 Task: Find connections with filter location Weißenburg in Bayern with filter topic #lockdownwith filter profile language French with filter current company Northern Trust Corporation with filter school Dr. Balasaheb Sawant Konkan Krishi Vidyaapeeth,(former Konkan Krishi Vidyapeeth) Ratnagiri with filter industry Flight Training with filter service category Technical with filter keywords title Fast Food Worker
Action: Mouse moved to (535, 76)
Screenshot: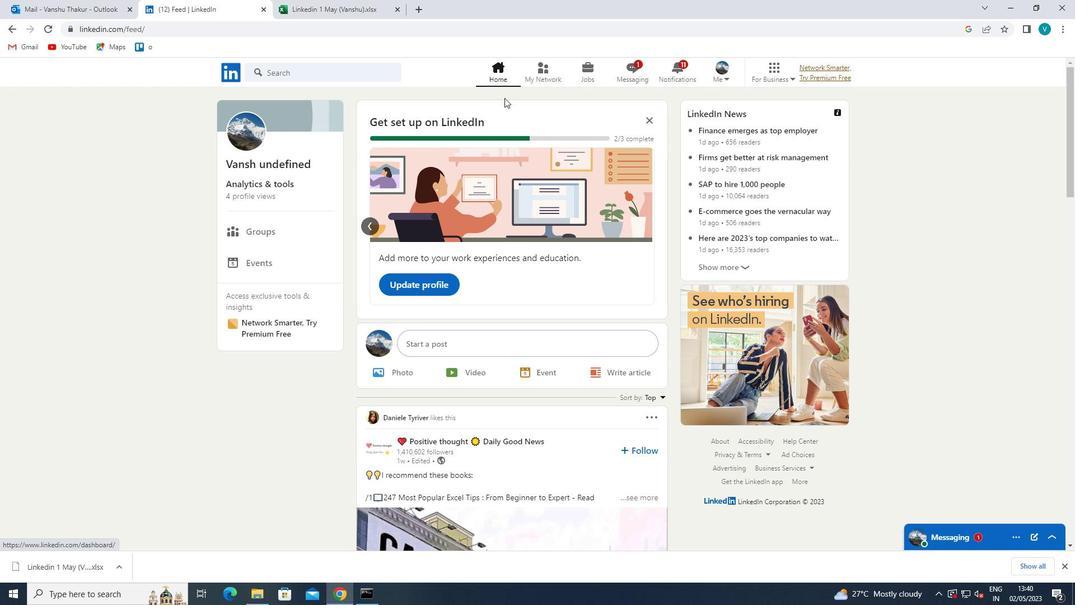 
Action: Mouse pressed left at (535, 76)
Screenshot: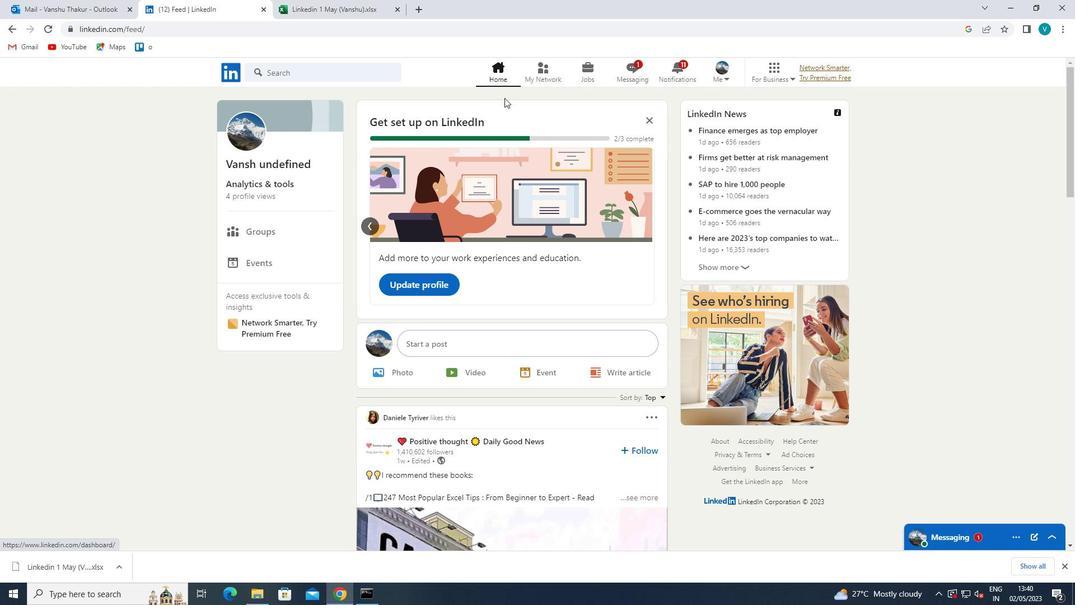 
Action: Mouse moved to (304, 132)
Screenshot: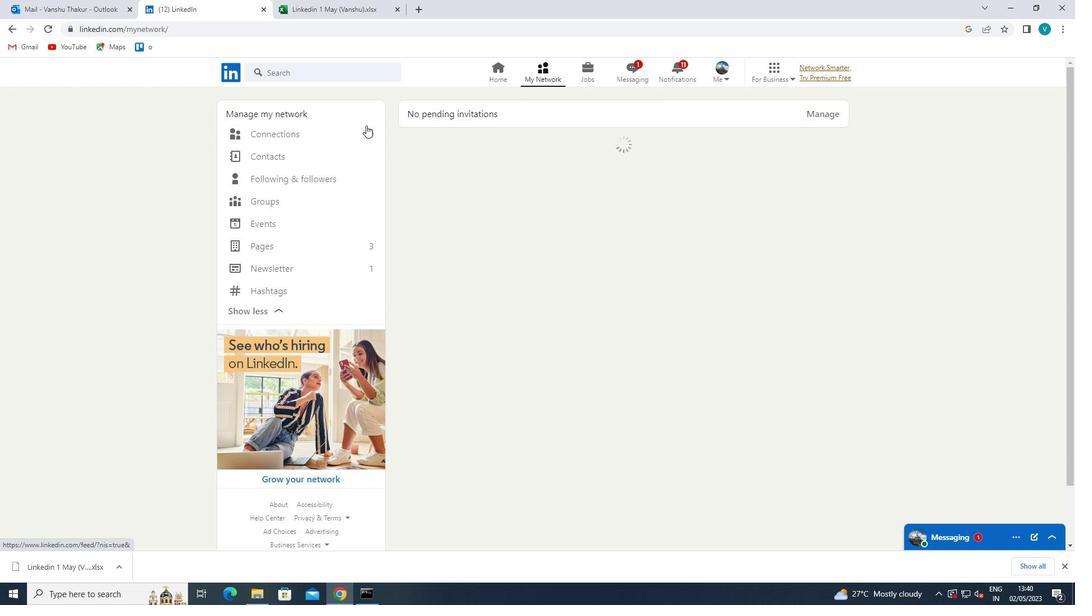 
Action: Mouse pressed left at (304, 132)
Screenshot: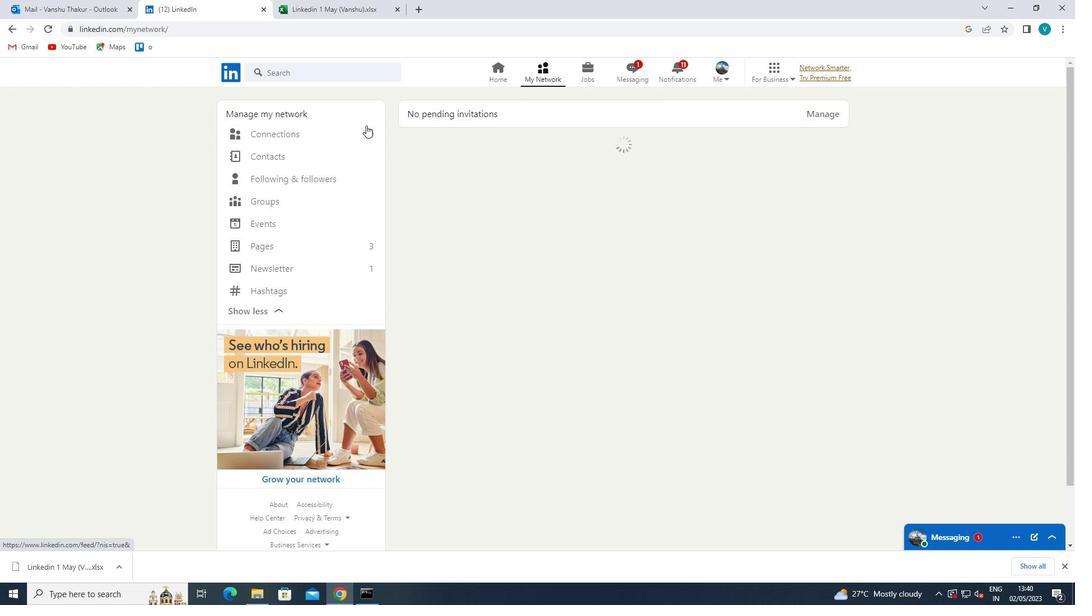 
Action: Mouse moved to (609, 129)
Screenshot: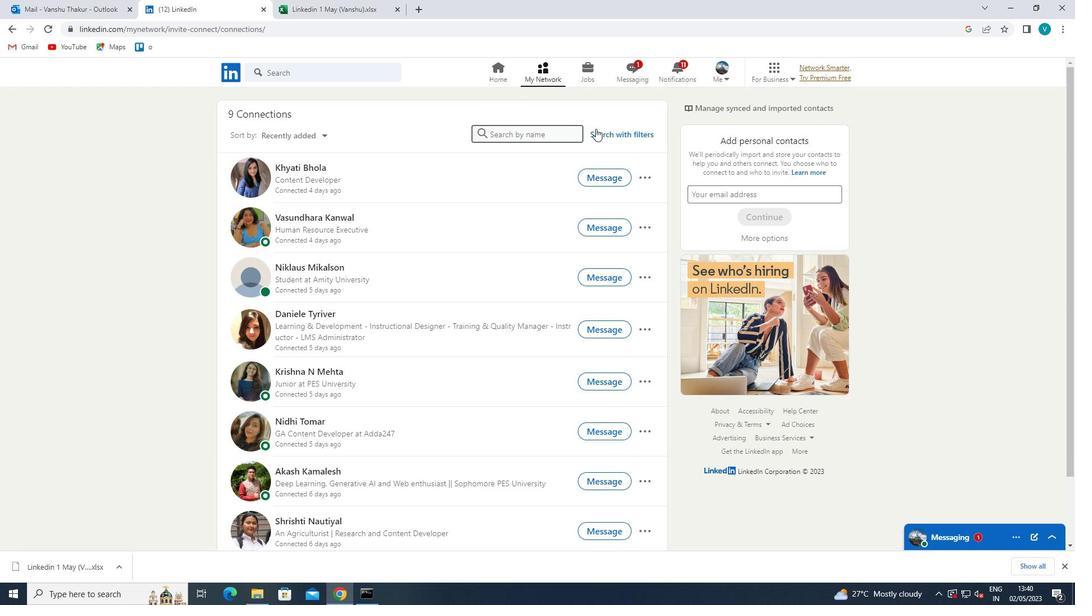 
Action: Mouse pressed left at (609, 129)
Screenshot: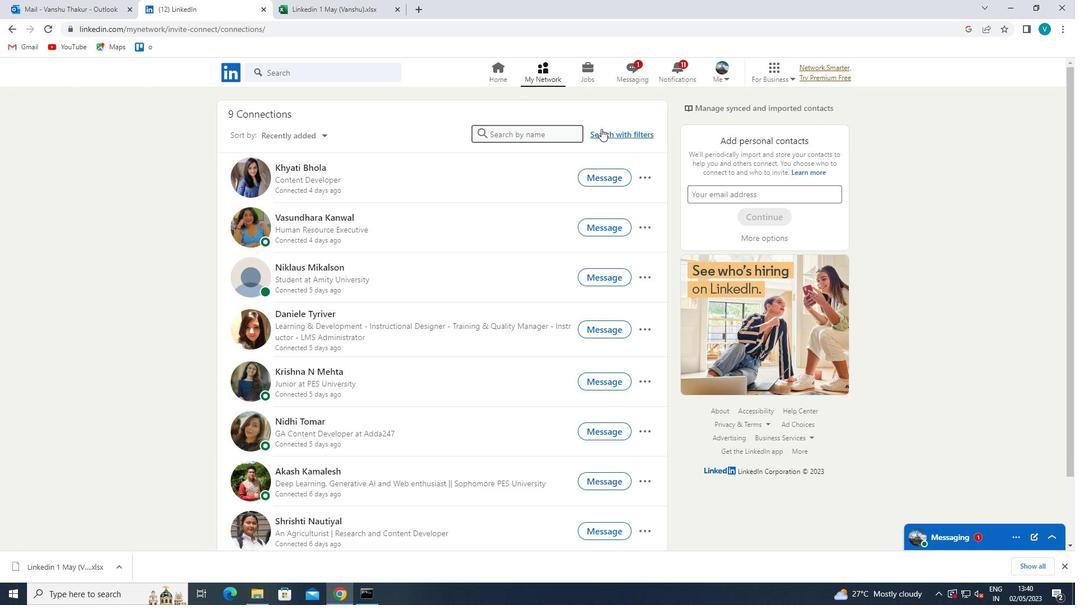 
Action: Mouse moved to (527, 106)
Screenshot: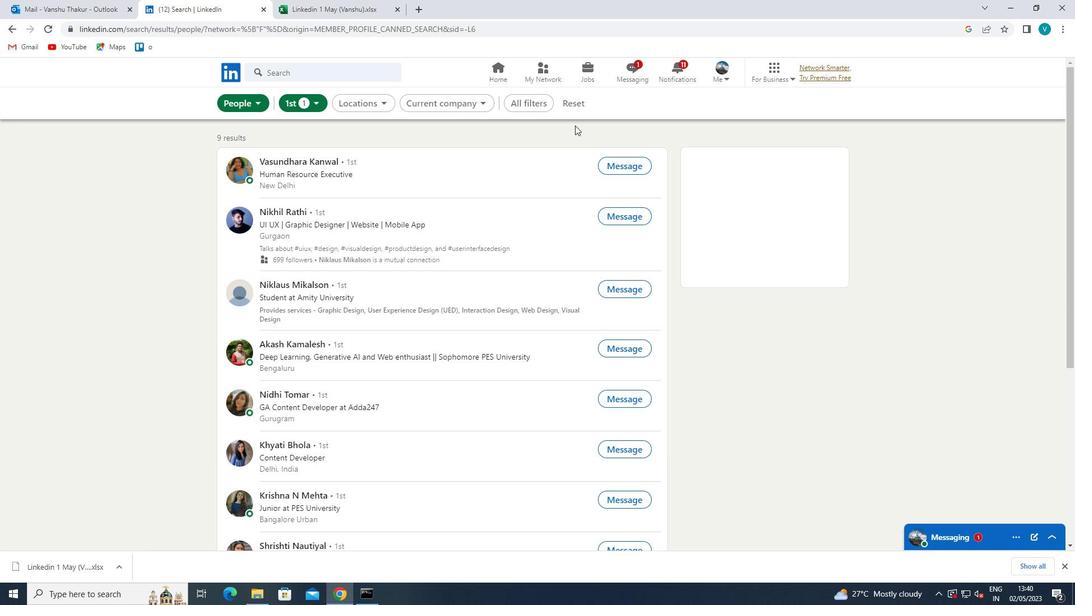 
Action: Mouse pressed left at (527, 106)
Screenshot: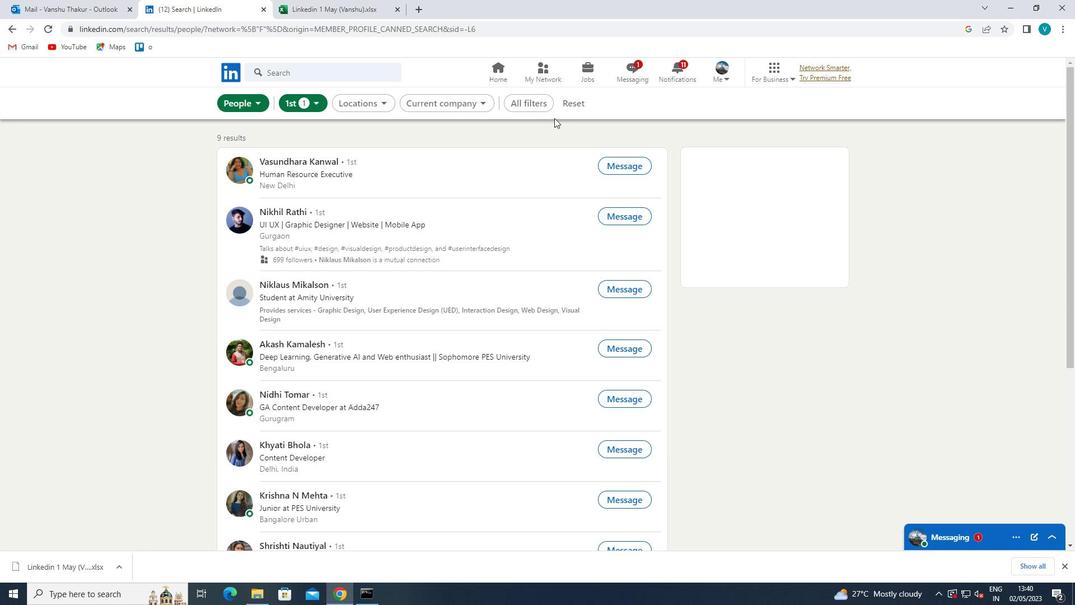 
Action: Mouse moved to (916, 242)
Screenshot: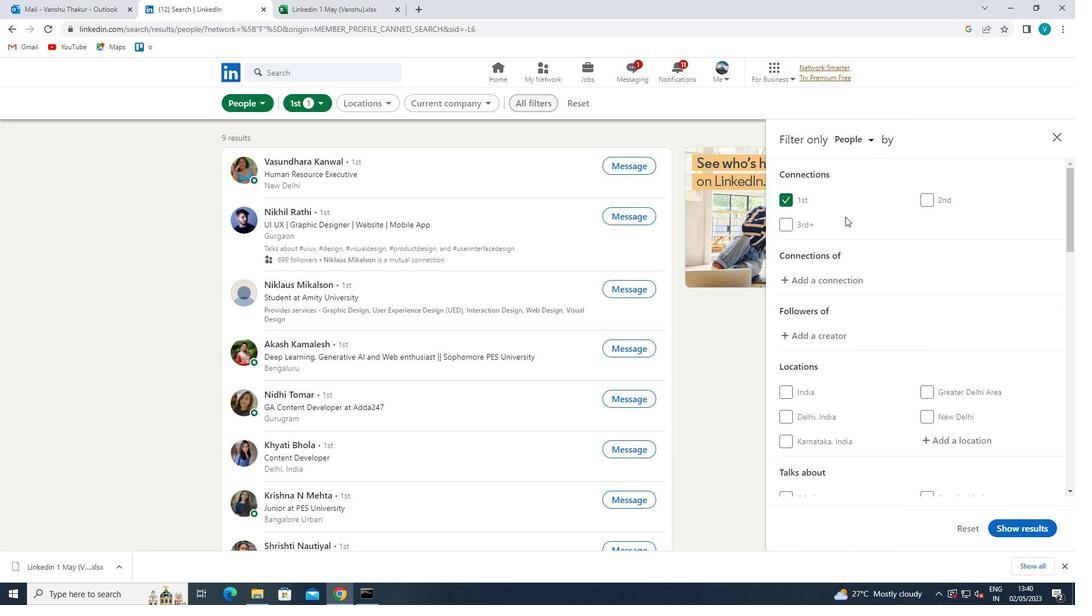 
Action: Mouse scrolled (916, 242) with delta (0, 0)
Screenshot: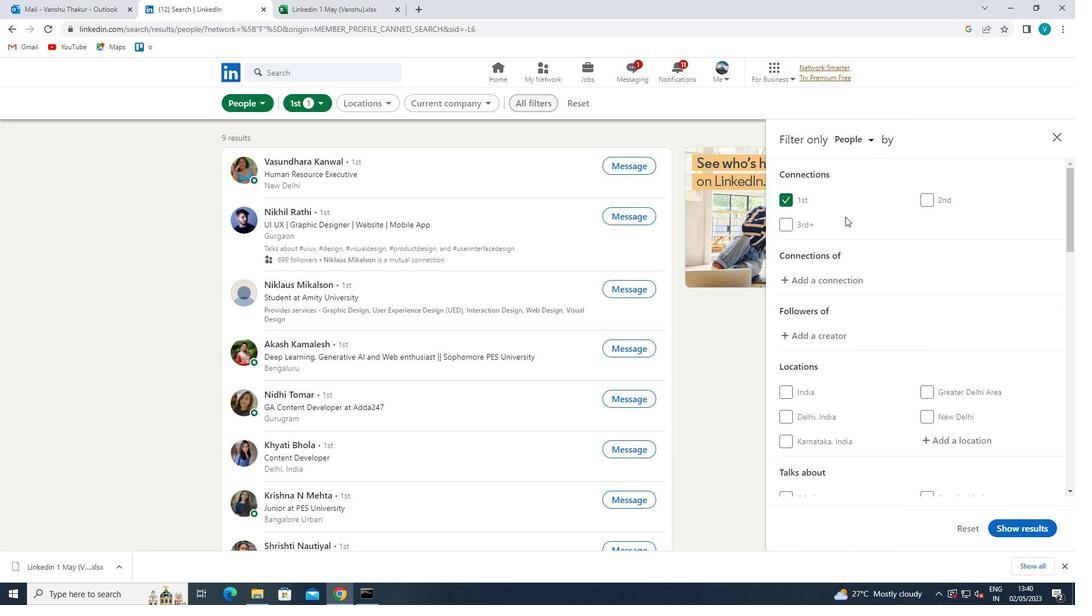
Action: Mouse moved to (917, 244)
Screenshot: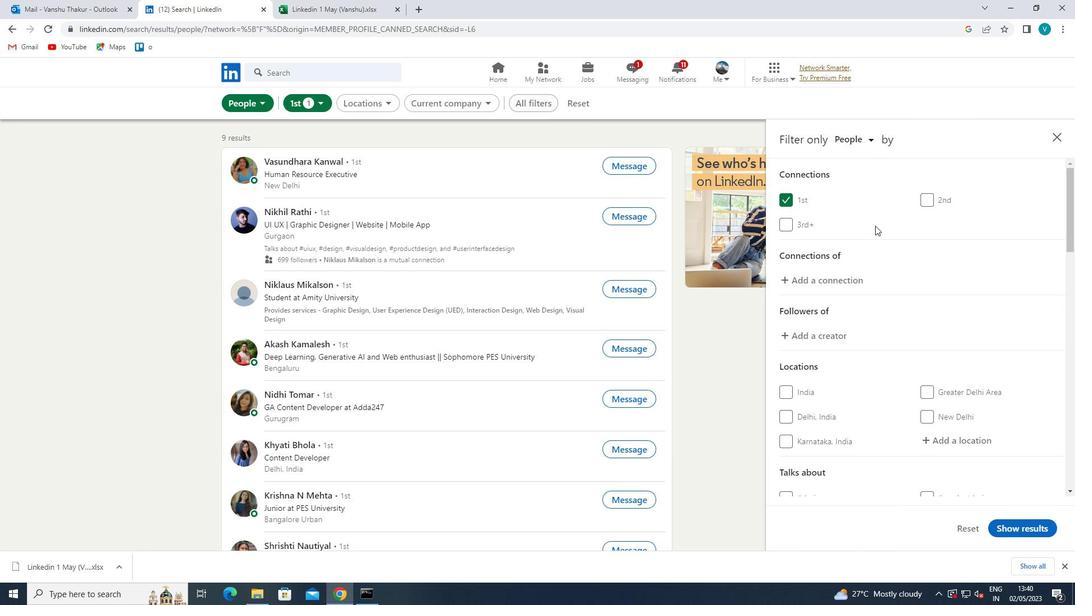 
Action: Mouse scrolled (917, 244) with delta (0, 0)
Screenshot: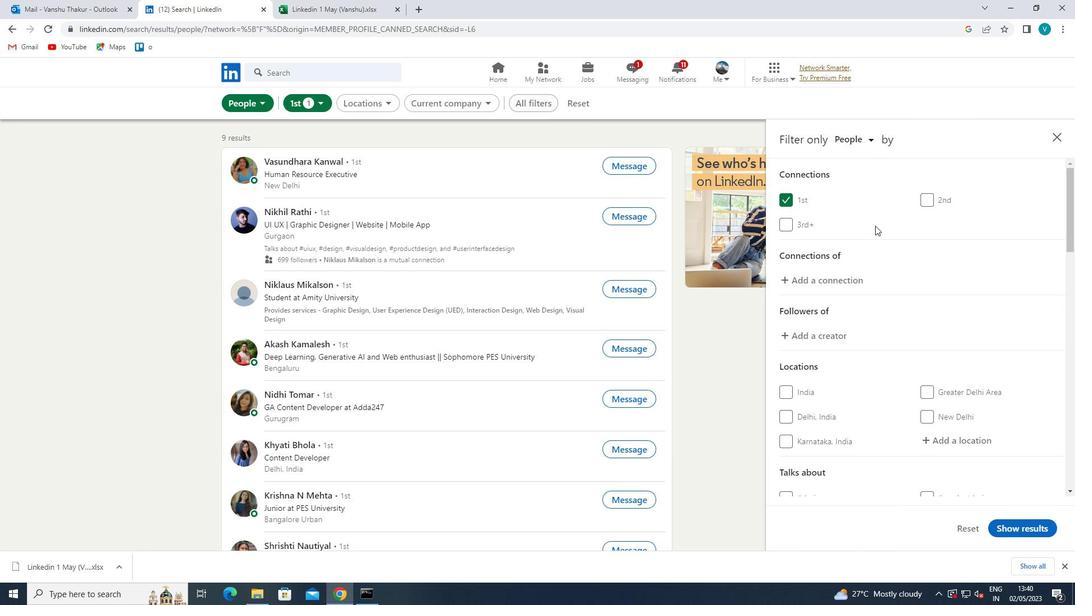
Action: Mouse moved to (947, 326)
Screenshot: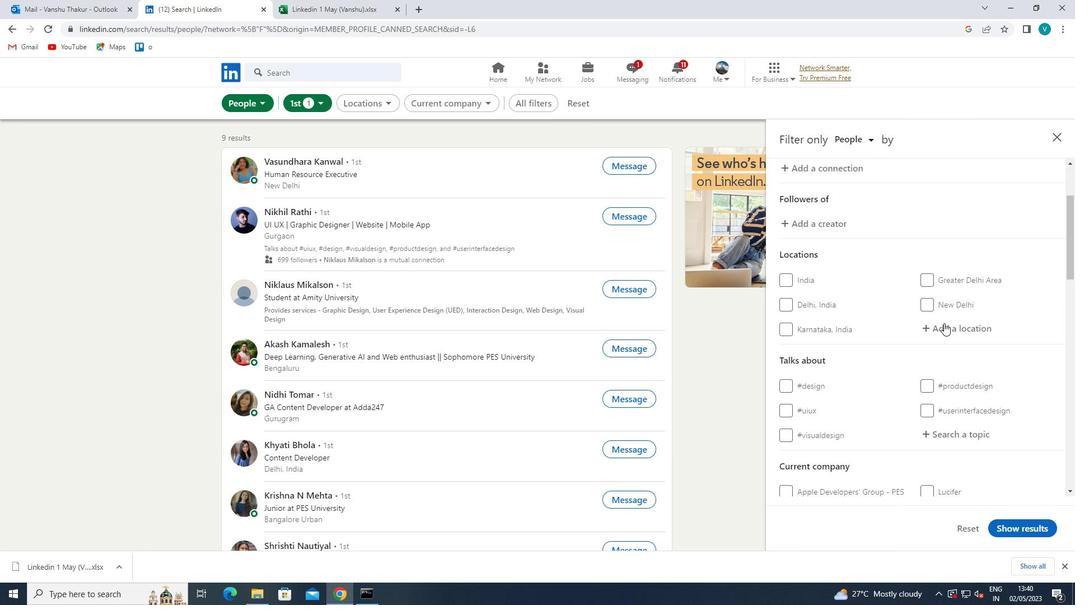 
Action: Mouse pressed left at (947, 326)
Screenshot: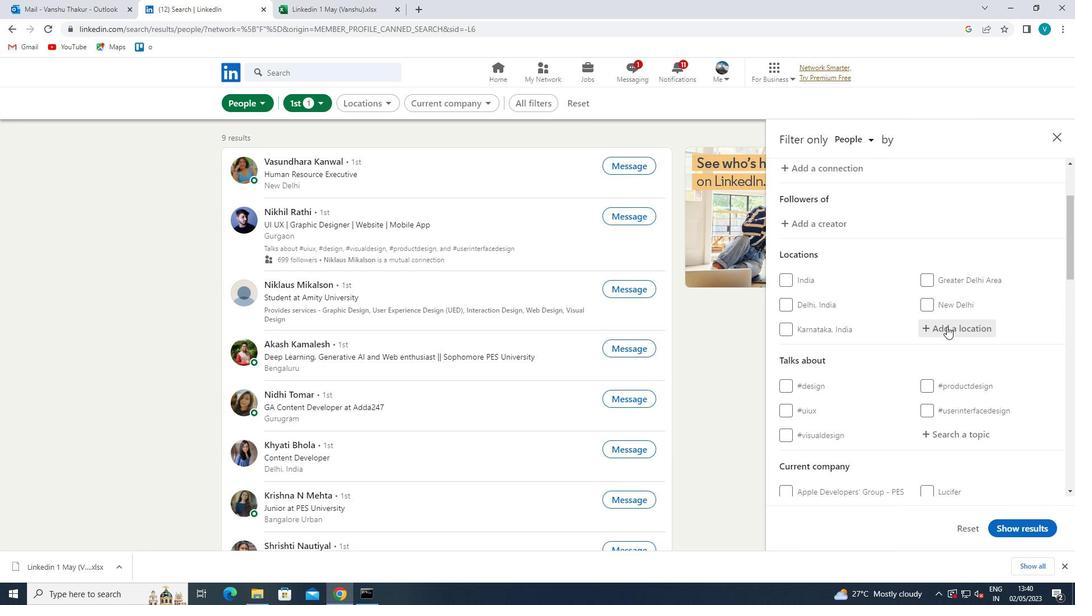 
Action: Key pressed <Key.shift>WEIBENBURG
Screenshot: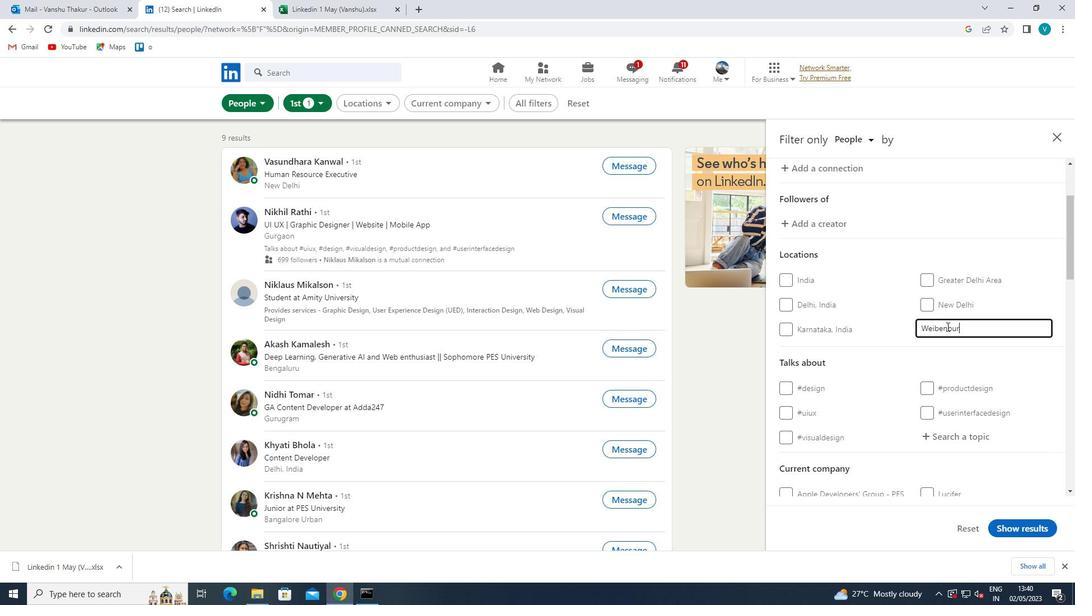 
Action: Mouse moved to (906, 355)
Screenshot: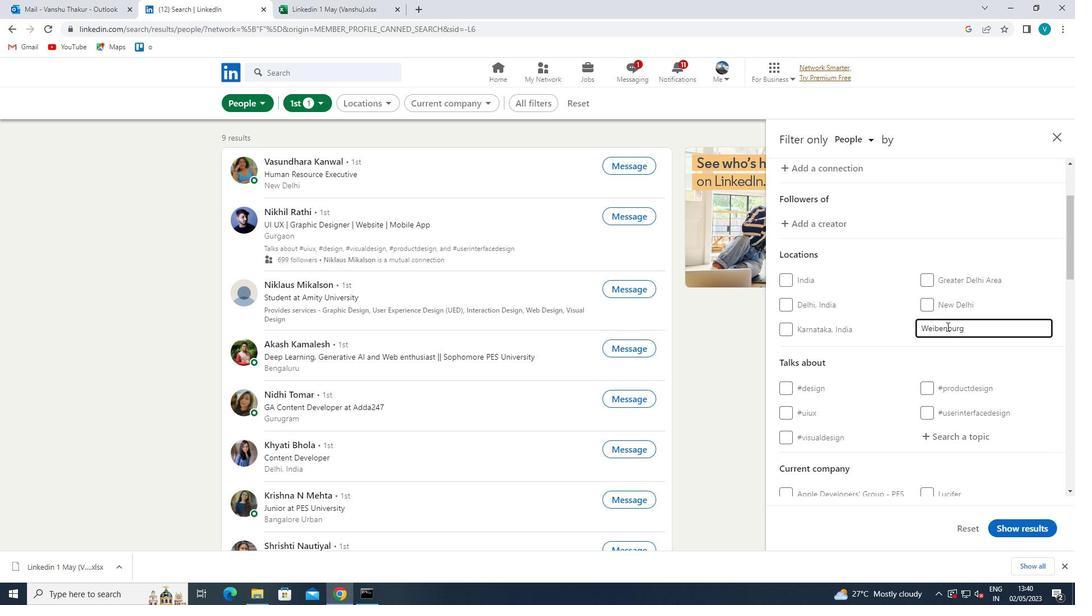 
Action: Mouse pressed left at (906, 355)
Screenshot: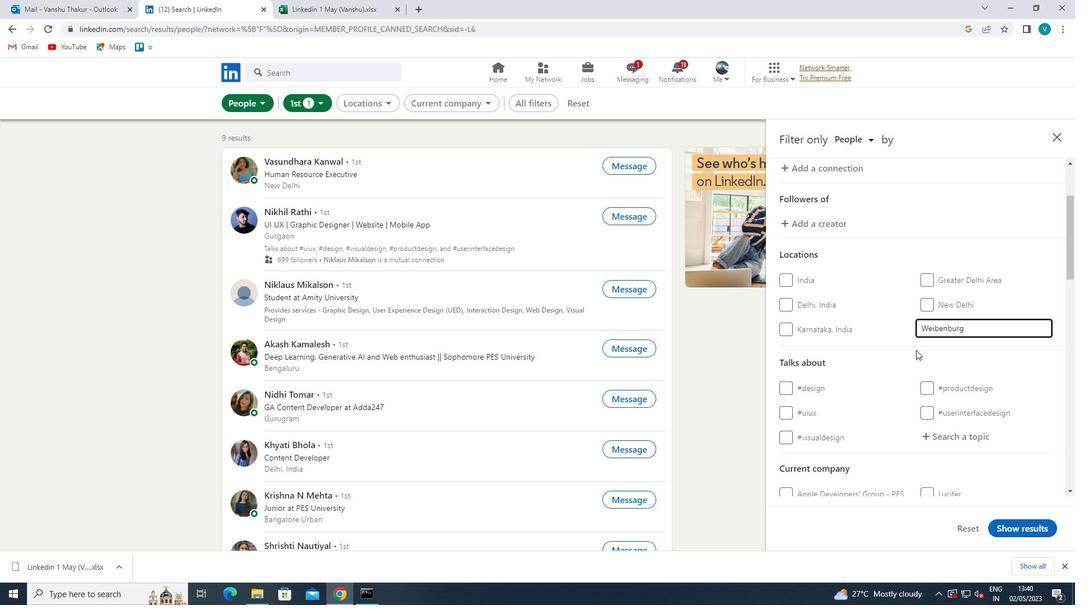 
Action: Mouse scrolled (906, 355) with delta (0, 0)
Screenshot: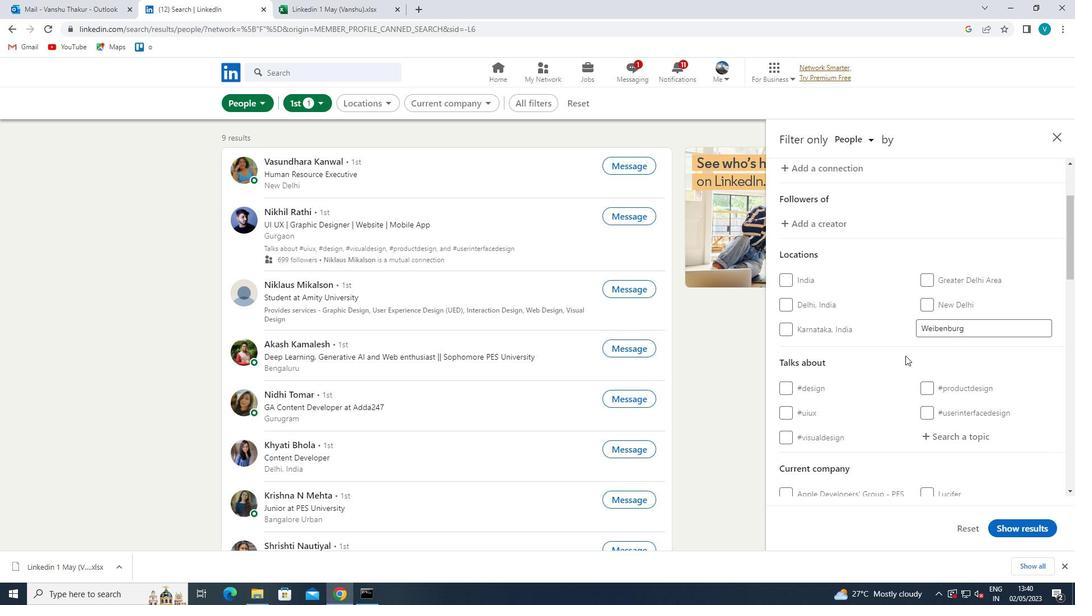 
Action: Mouse scrolled (906, 355) with delta (0, 0)
Screenshot: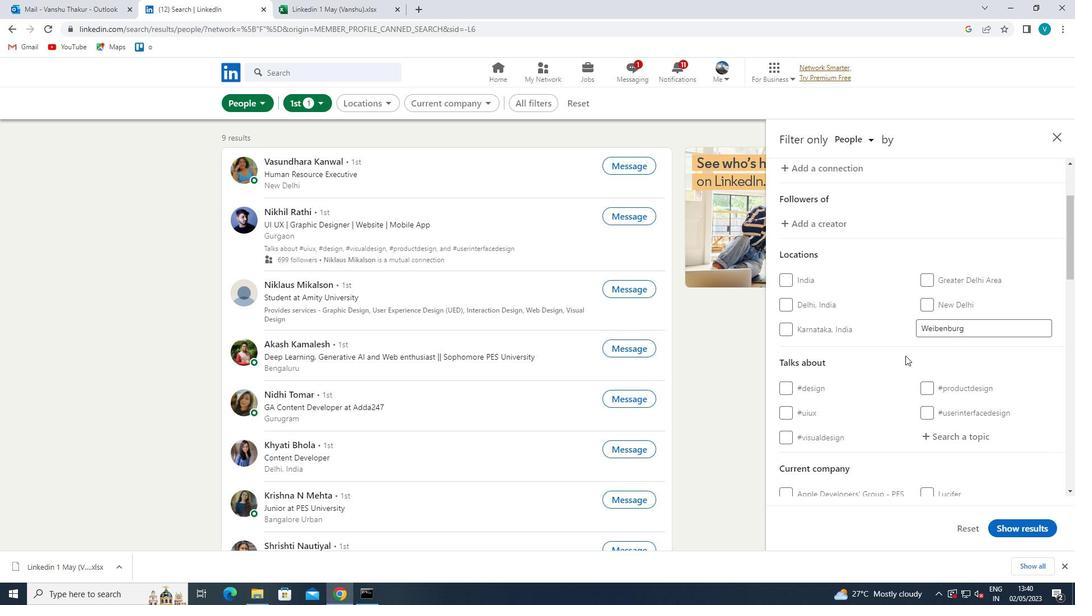 
Action: Mouse scrolled (906, 355) with delta (0, 0)
Screenshot: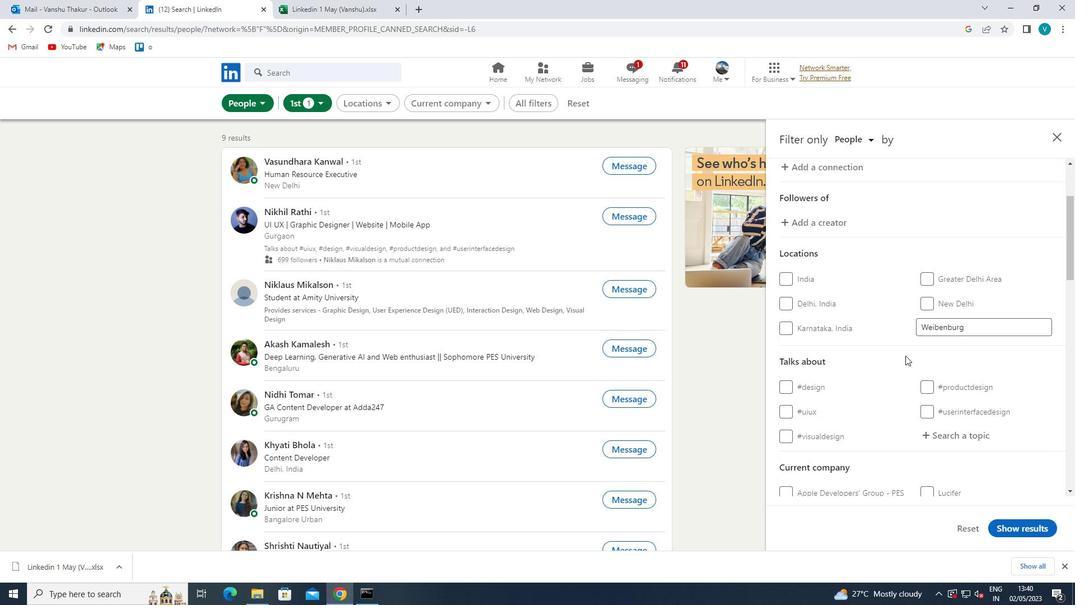 
Action: Mouse moved to (969, 265)
Screenshot: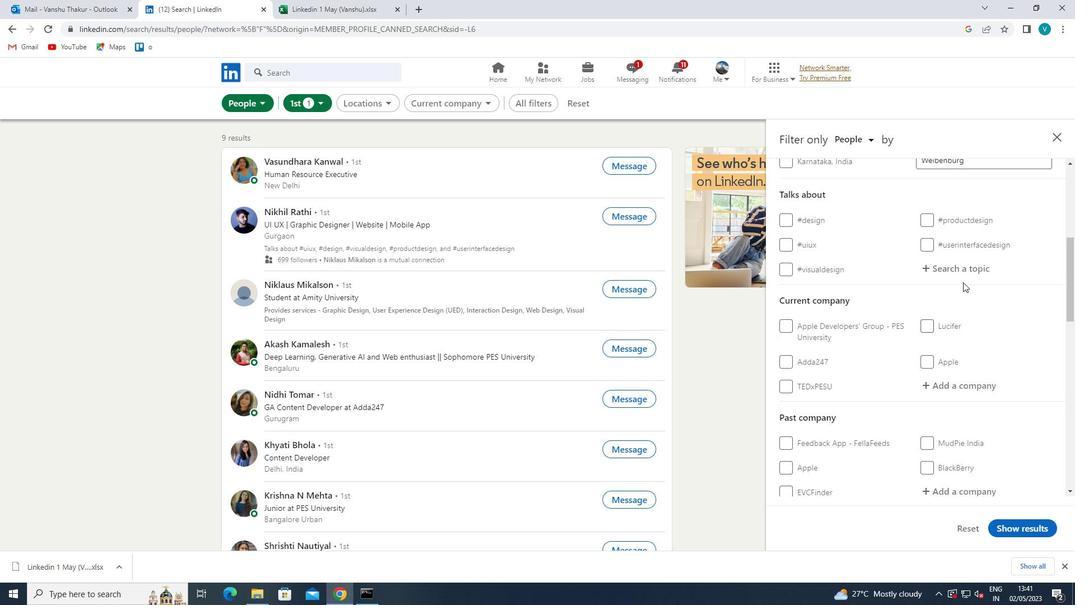 
Action: Mouse pressed left at (969, 265)
Screenshot: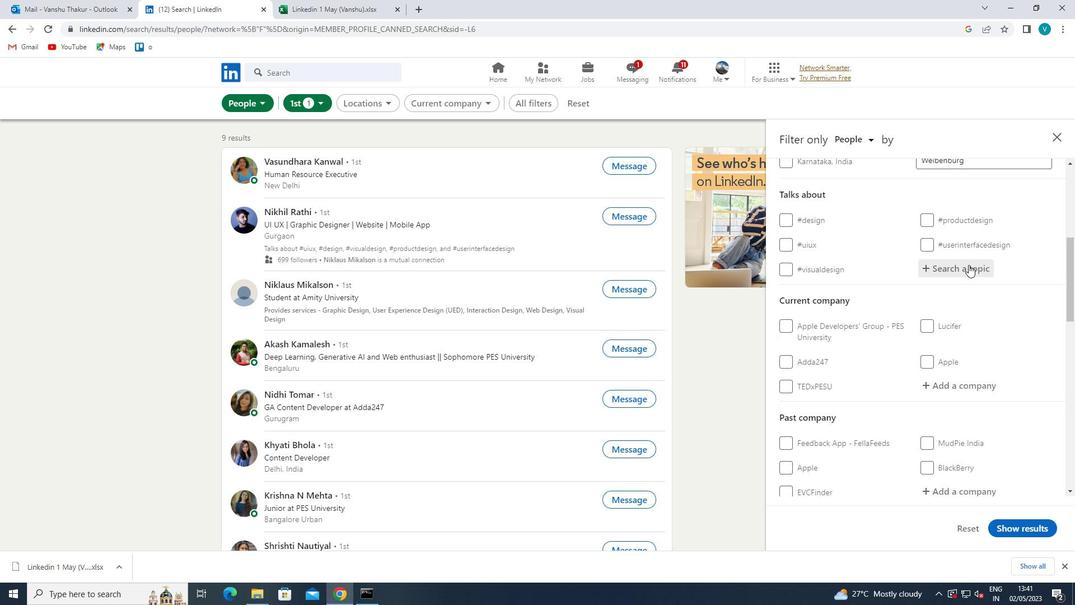
Action: Mouse moved to (963, 260)
Screenshot: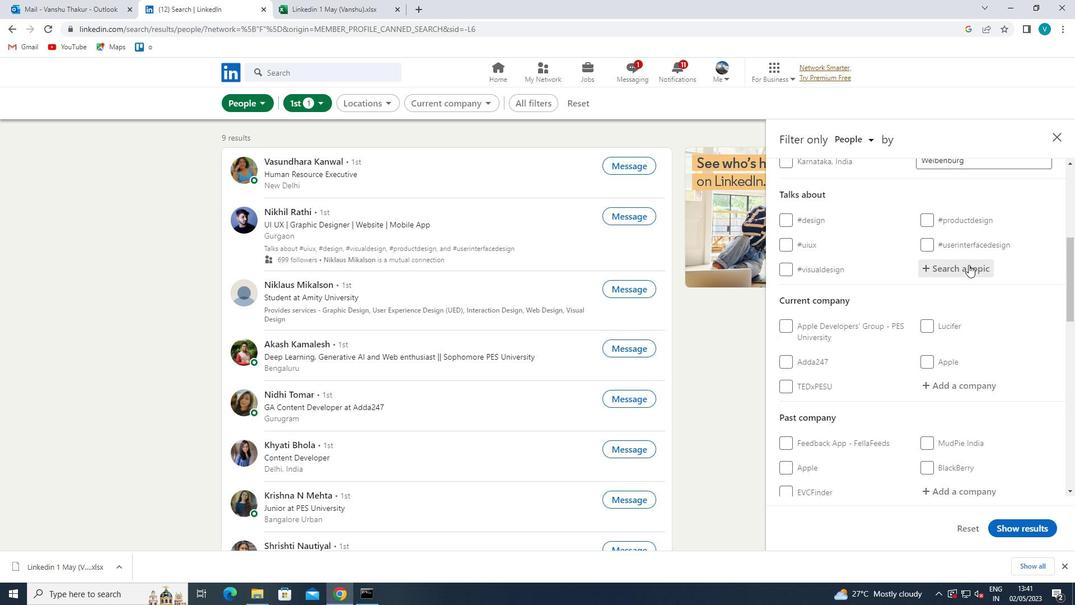 
Action: Key pressed LOCKDO
Screenshot: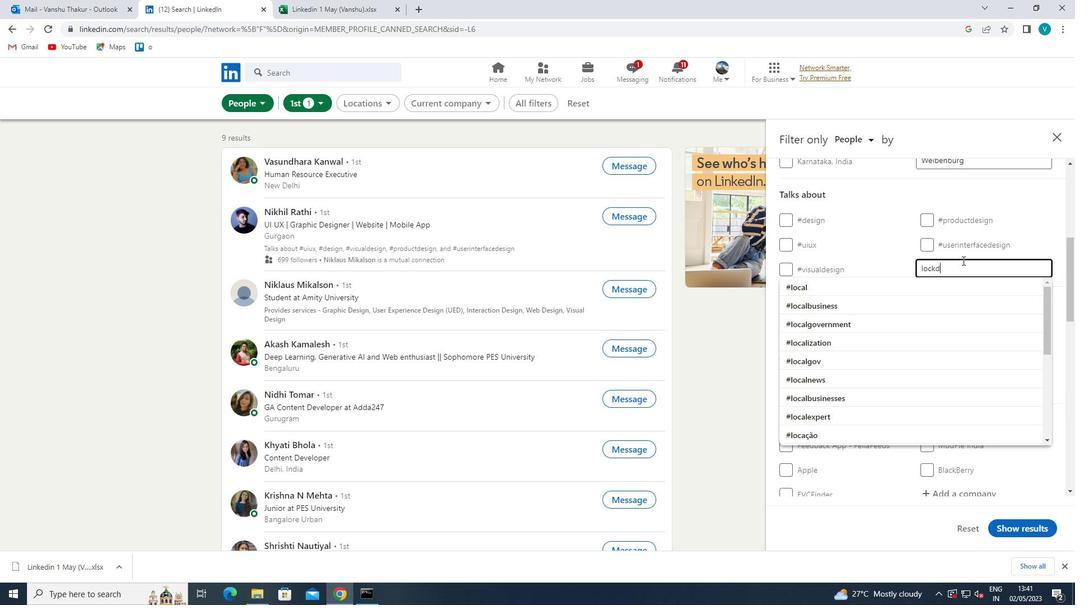 
Action: Mouse moved to (889, 285)
Screenshot: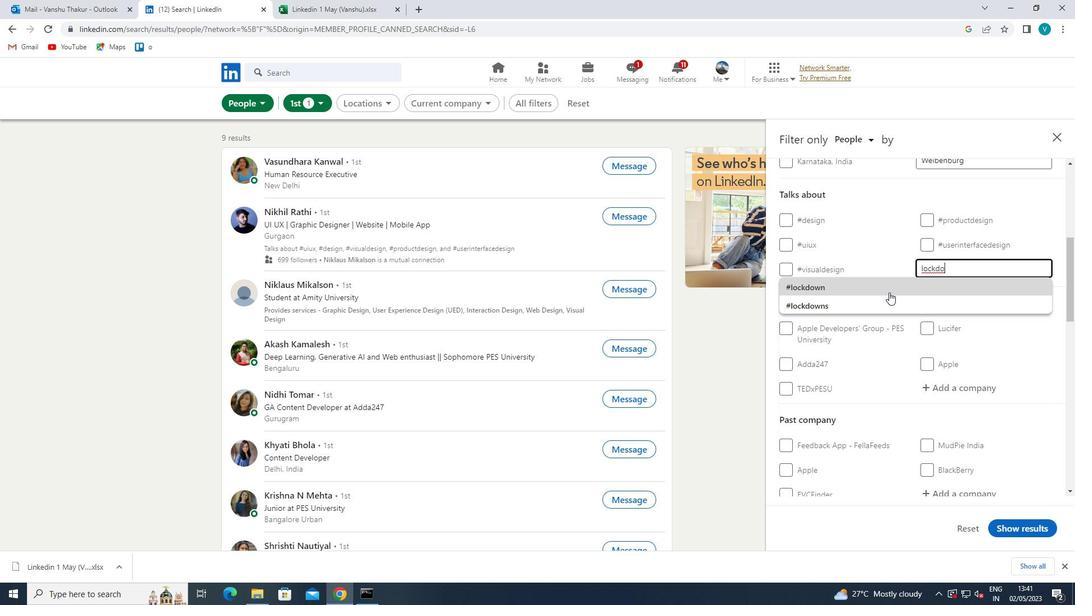 
Action: Mouse pressed left at (889, 285)
Screenshot: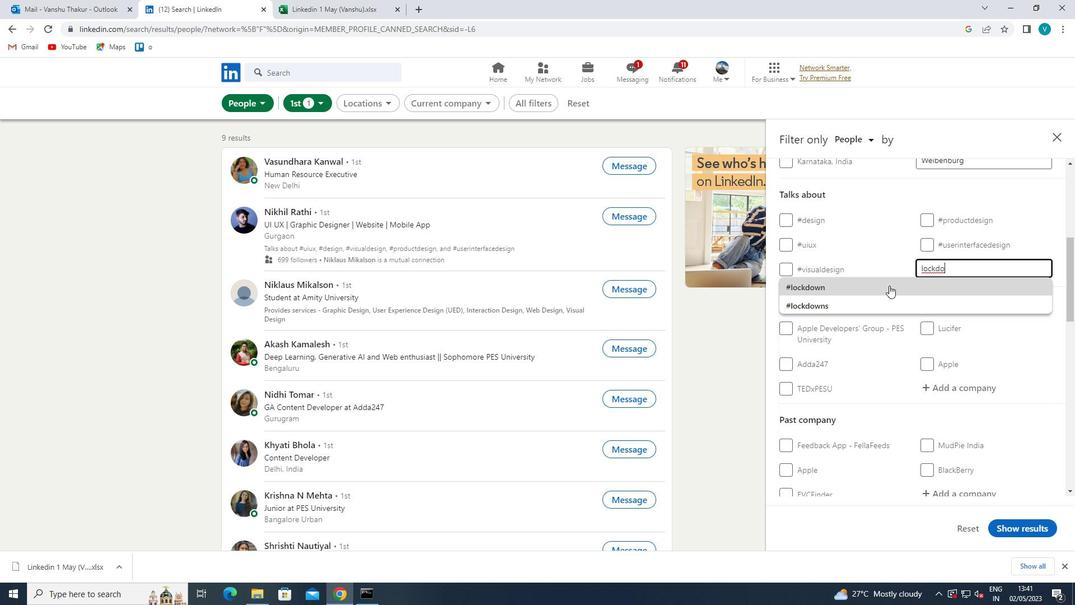 
Action: Mouse scrolled (889, 285) with delta (0, 0)
Screenshot: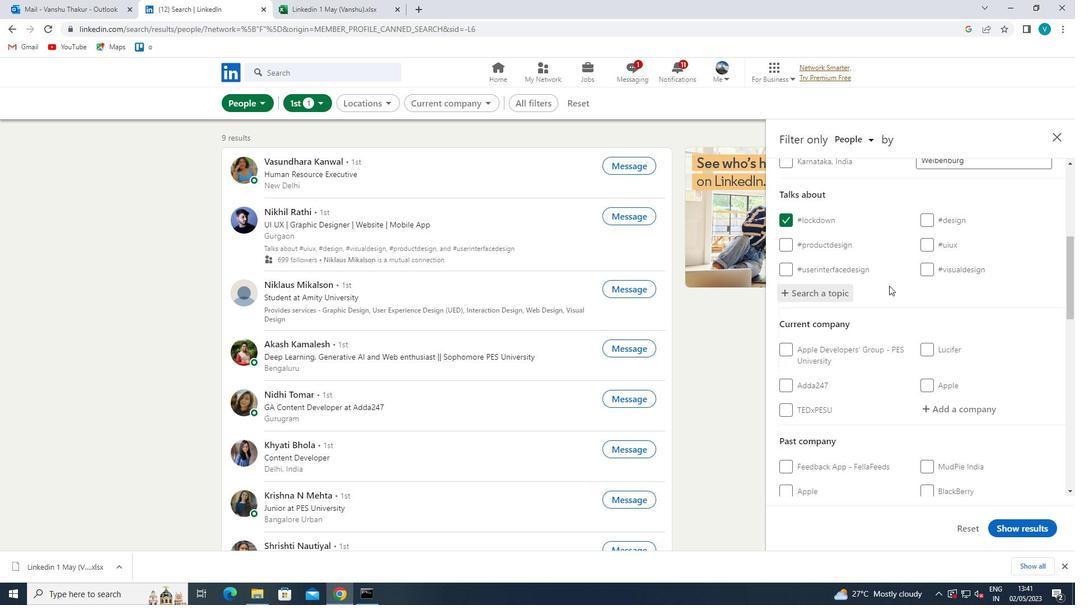 
Action: Mouse scrolled (889, 285) with delta (0, 0)
Screenshot: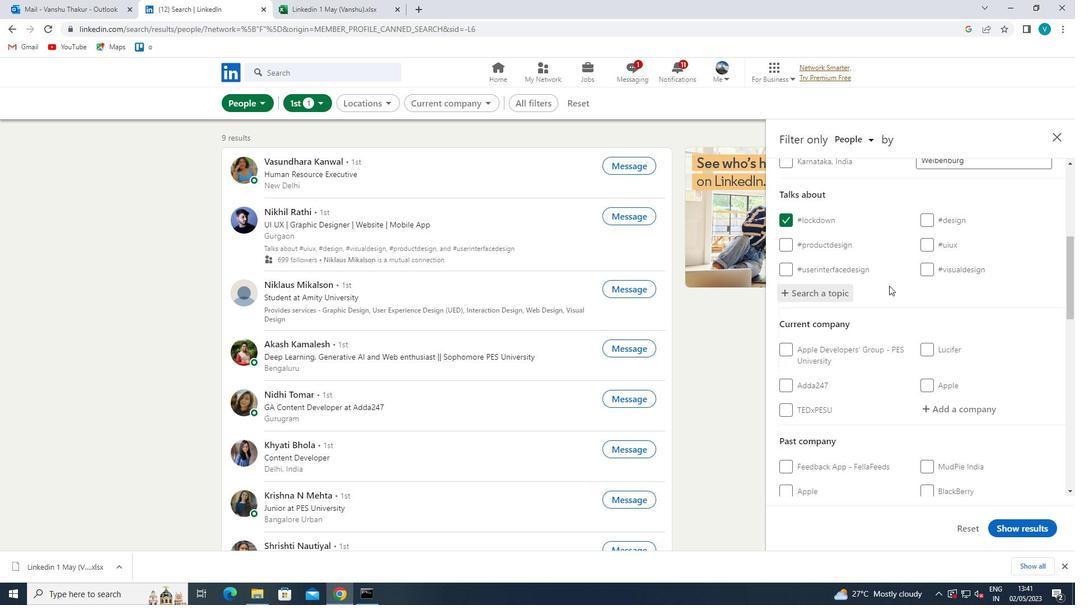 
Action: Mouse moved to (939, 293)
Screenshot: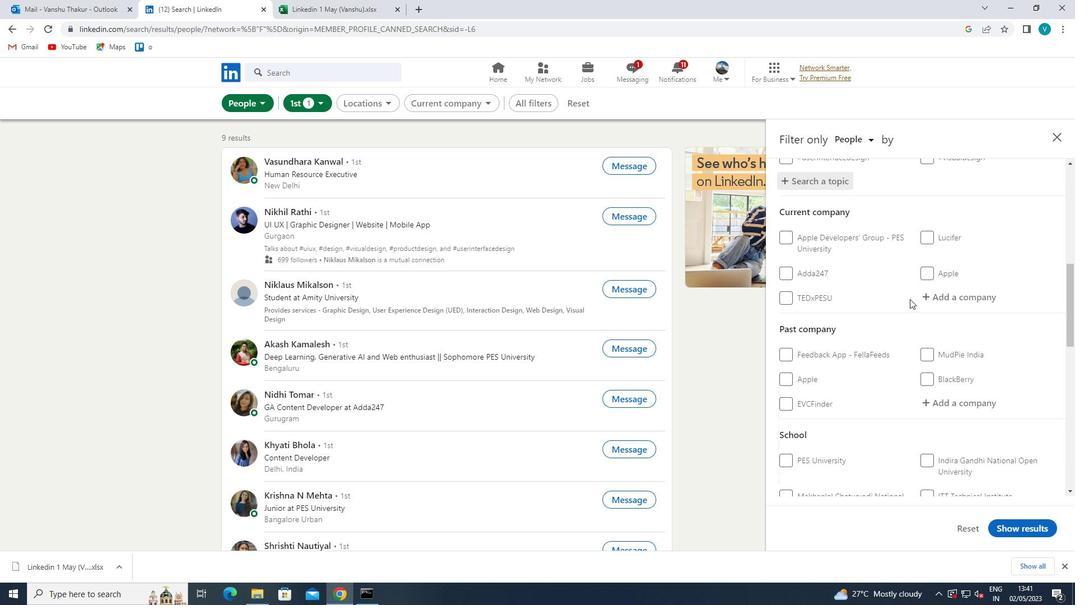 
Action: Mouse pressed left at (939, 293)
Screenshot: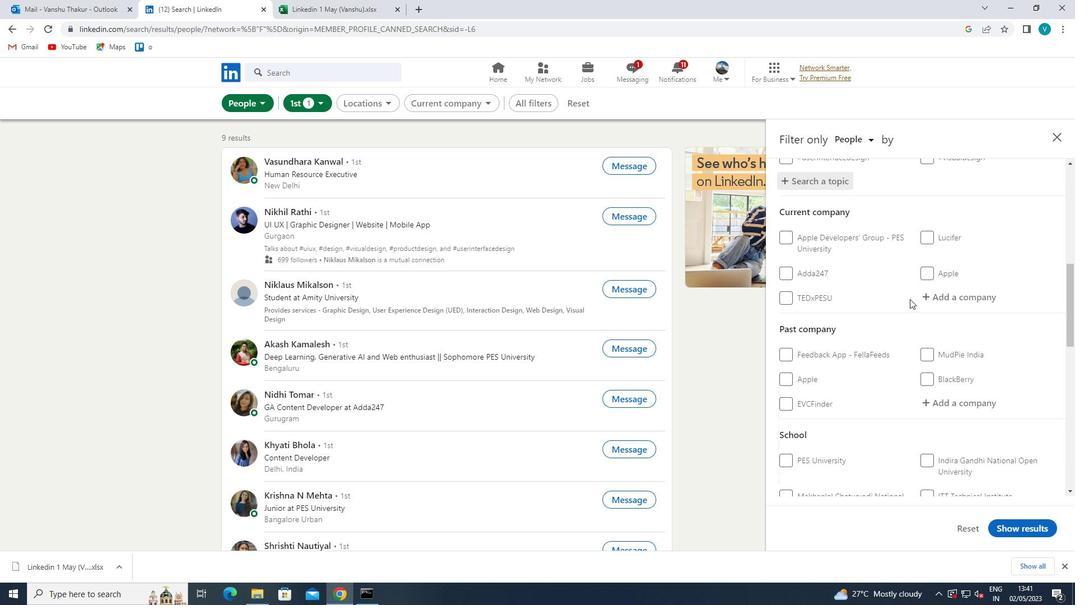 
Action: Key pressed <Key.shift>NORTHERN<Key.space>
Screenshot: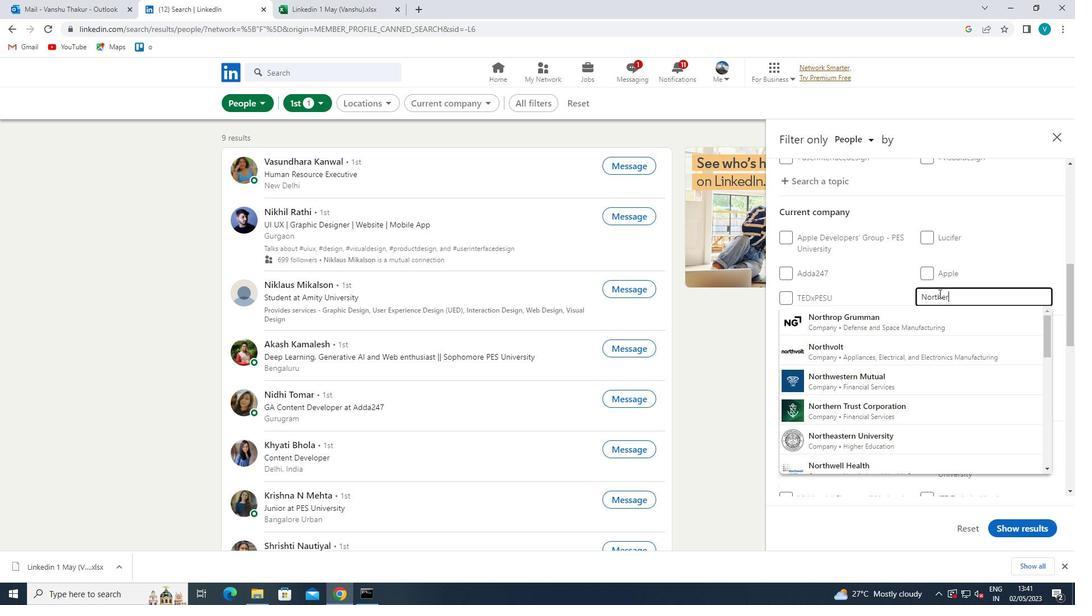 
Action: Mouse moved to (934, 309)
Screenshot: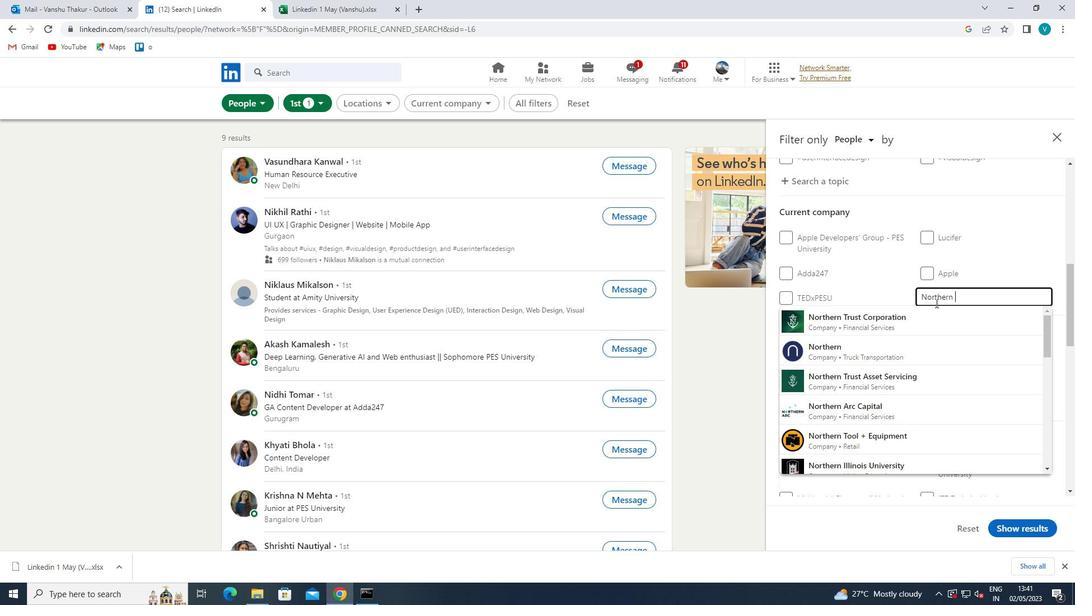 
Action: Mouse pressed left at (934, 309)
Screenshot: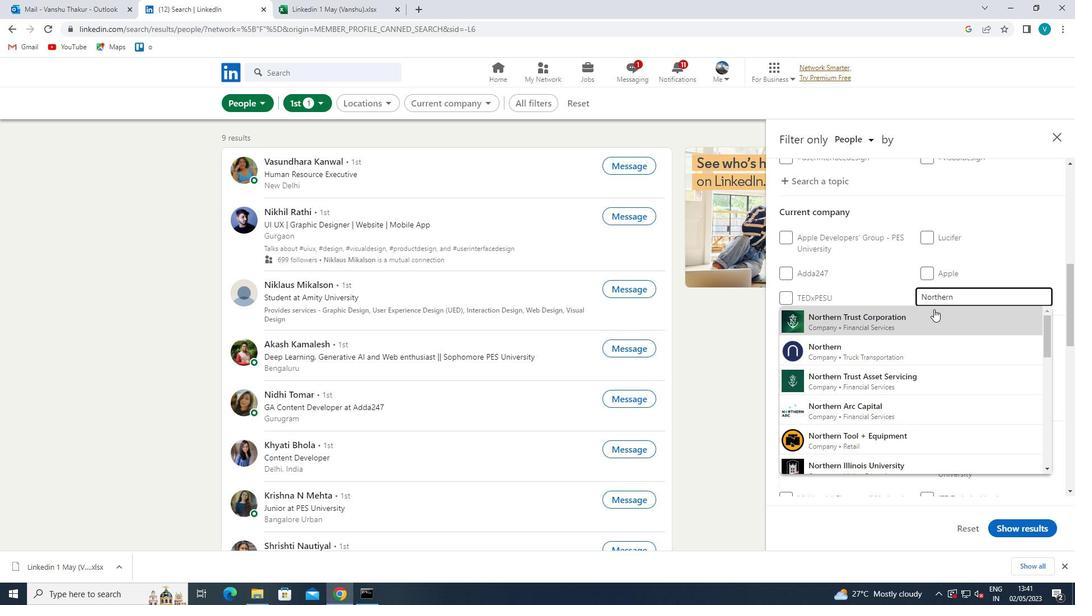 
Action: Mouse moved to (934, 313)
Screenshot: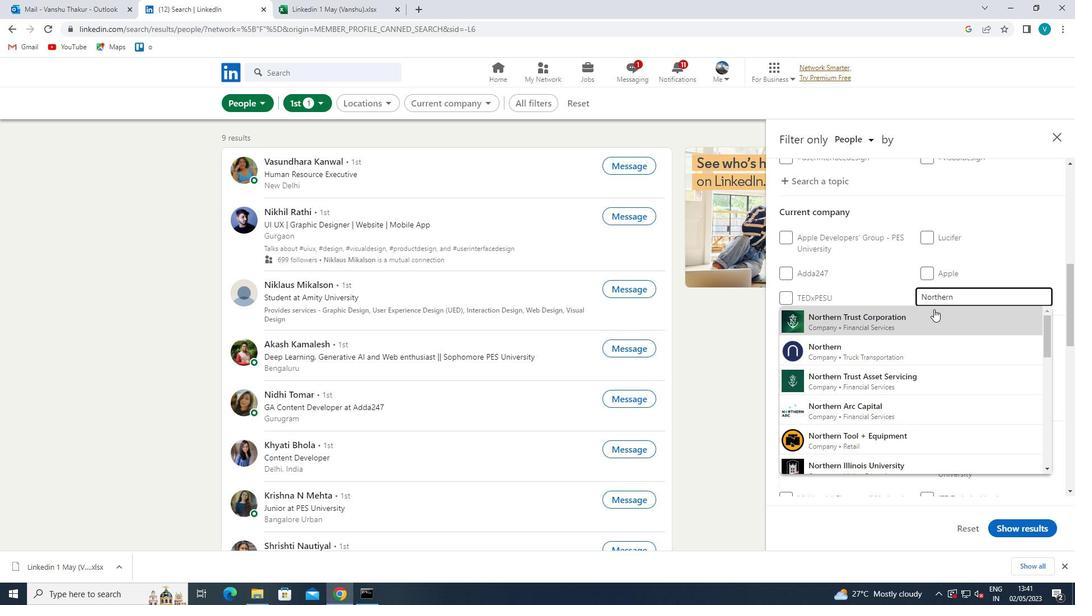 
Action: Mouse scrolled (934, 312) with delta (0, 0)
Screenshot: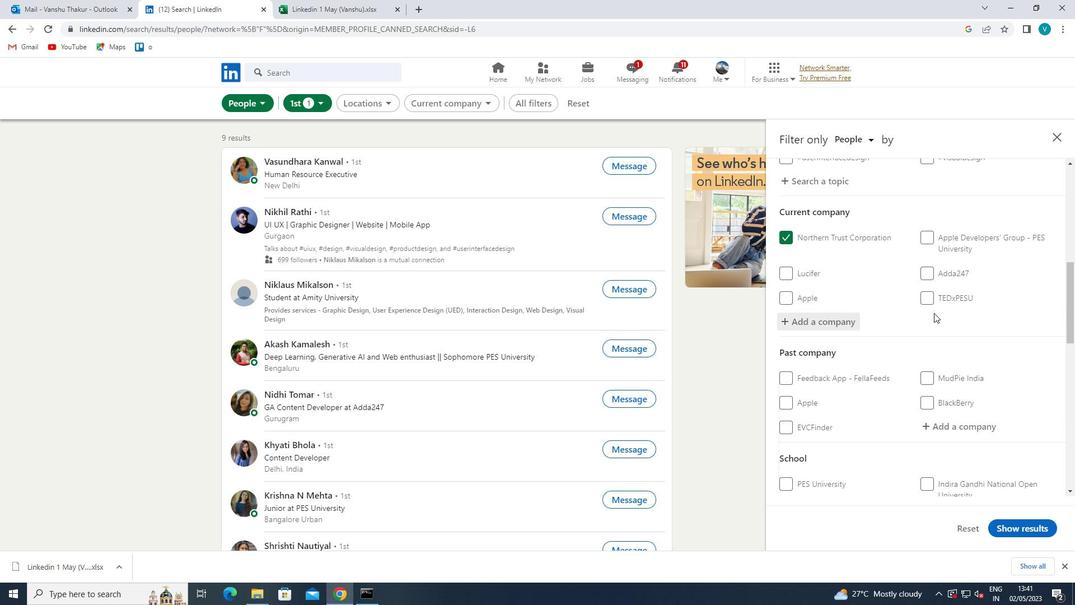 
Action: Mouse scrolled (934, 312) with delta (0, 0)
Screenshot: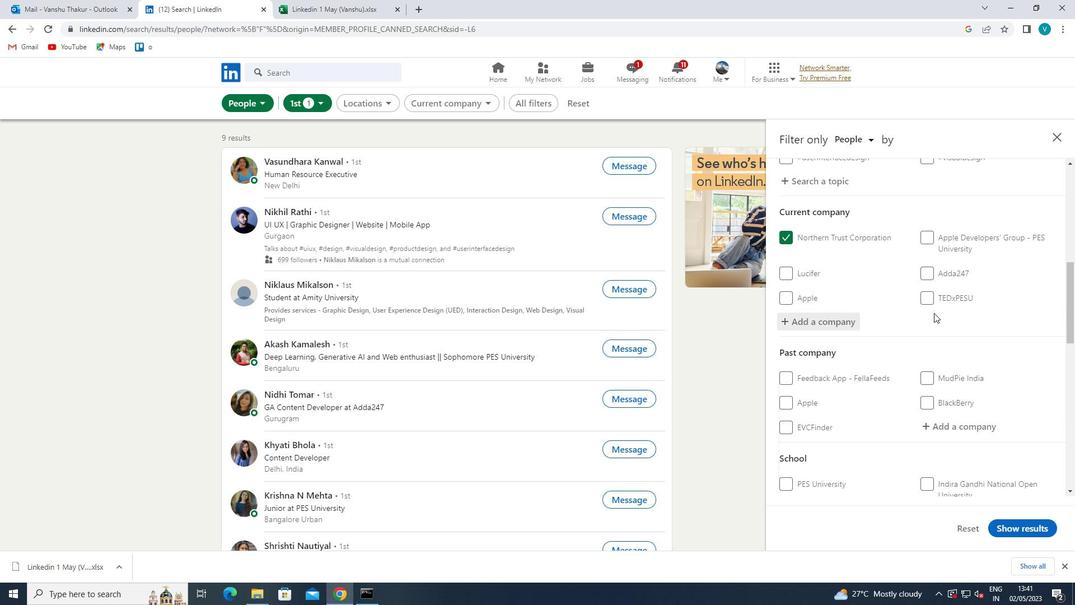 
Action: Mouse scrolled (934, 312) with delta (0, 0)
Screenshot: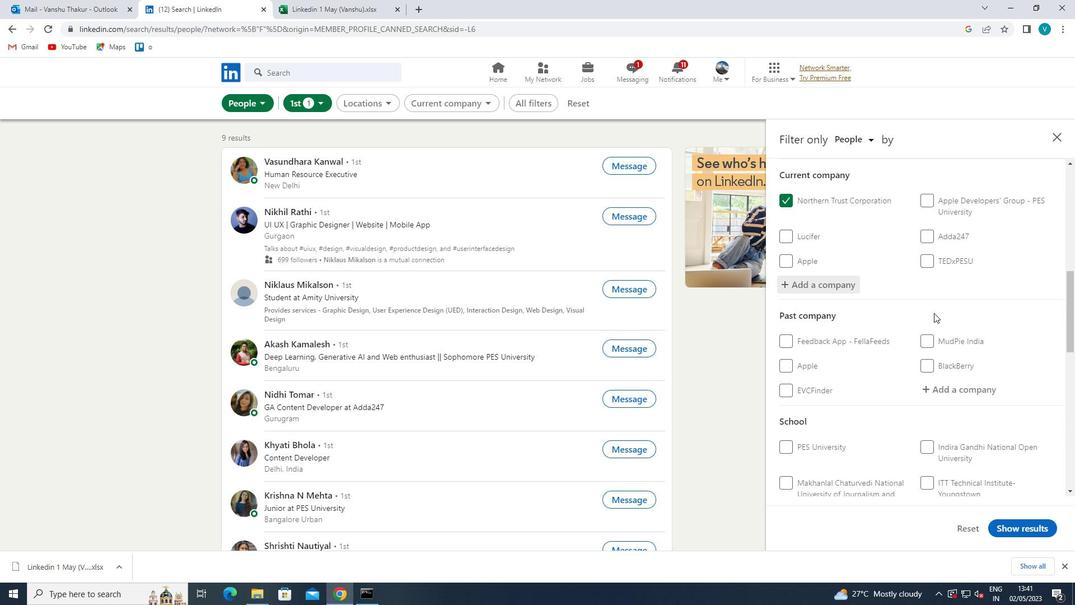 
Action: Mouse moved to (934, 313)
Screenshot: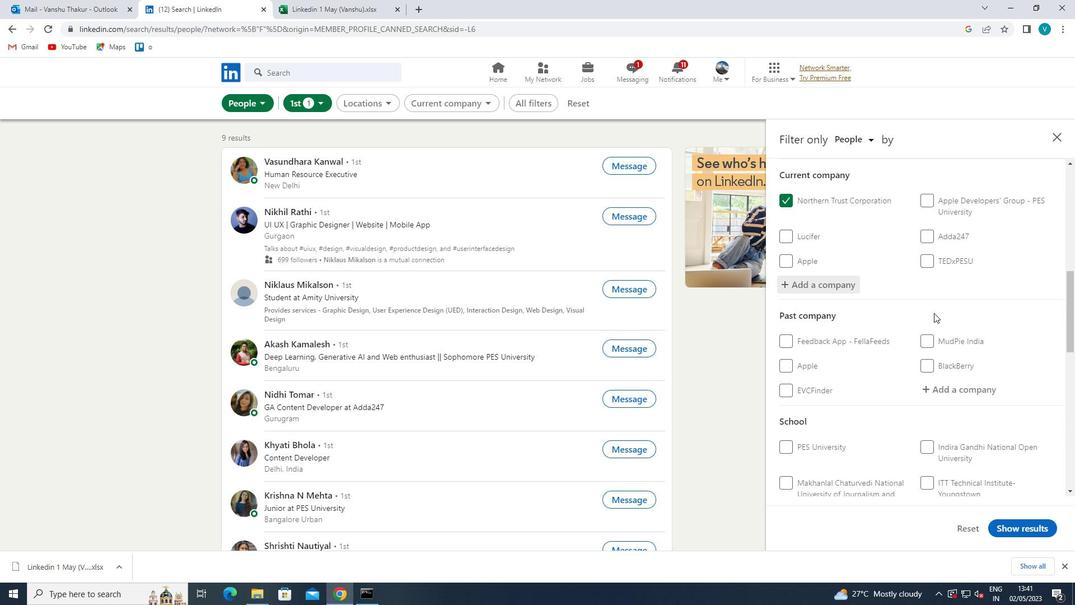 
Action: Mouse scrolled (934, 313) with delta (0, 0)
Screenshot: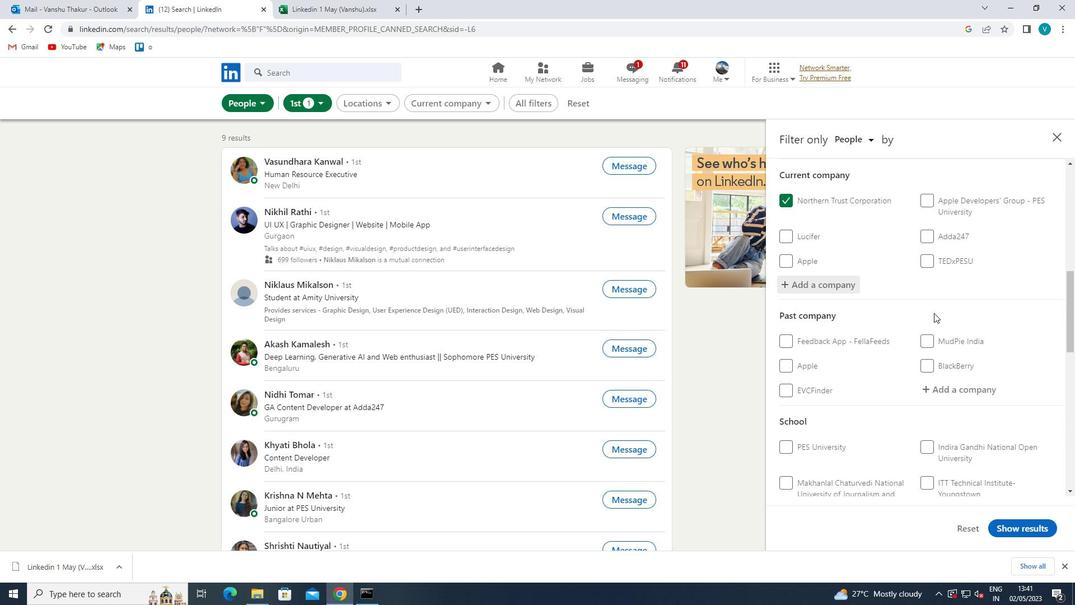 
Action: Mouse moved to (951, 326)
Screenshot: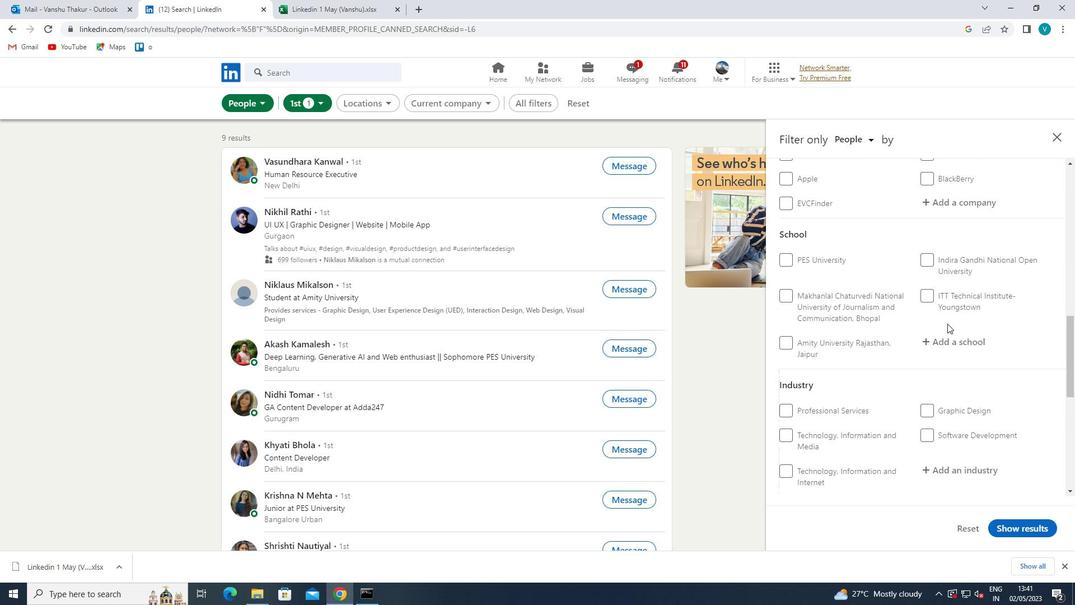 
Action: Mouse pressed left at (951, 326)
Screenshot: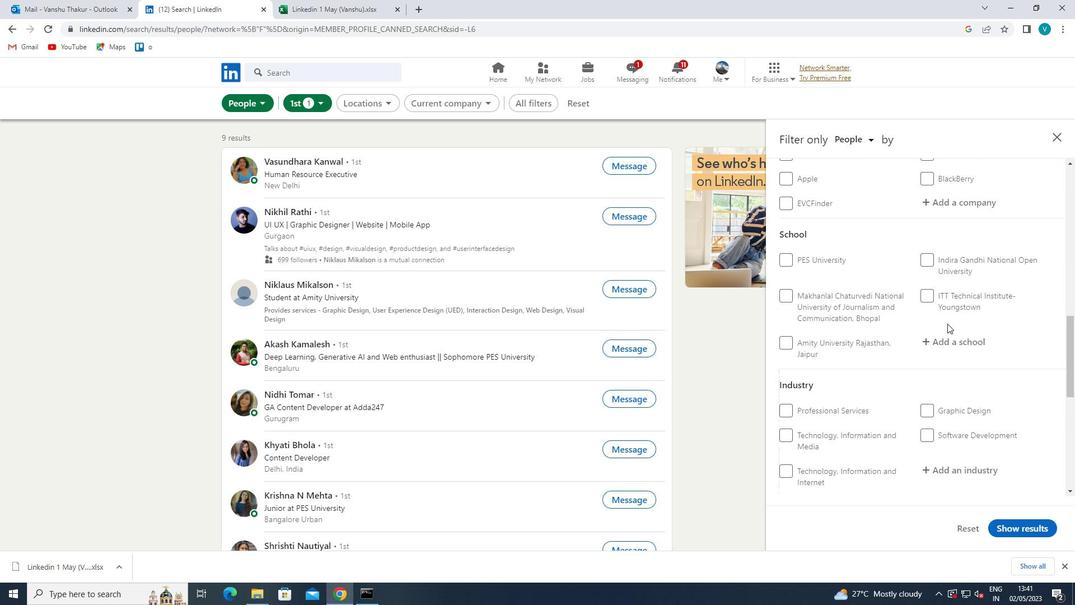 
Action: Mouse moved to (954, 342)
Screenshot: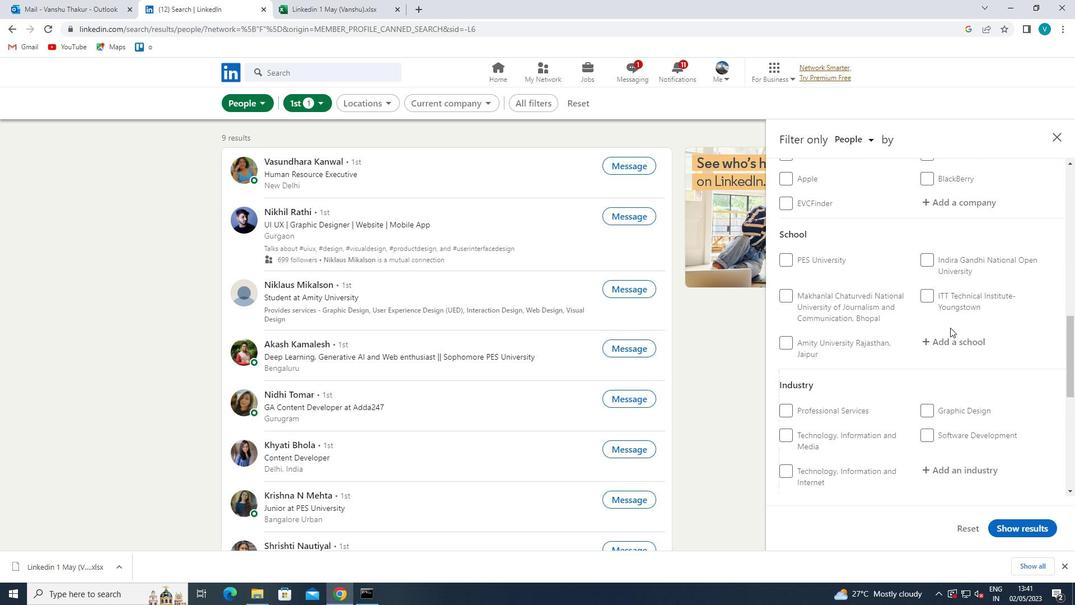 
Action: Mouse pressed left at (954, 342)
Screenshot: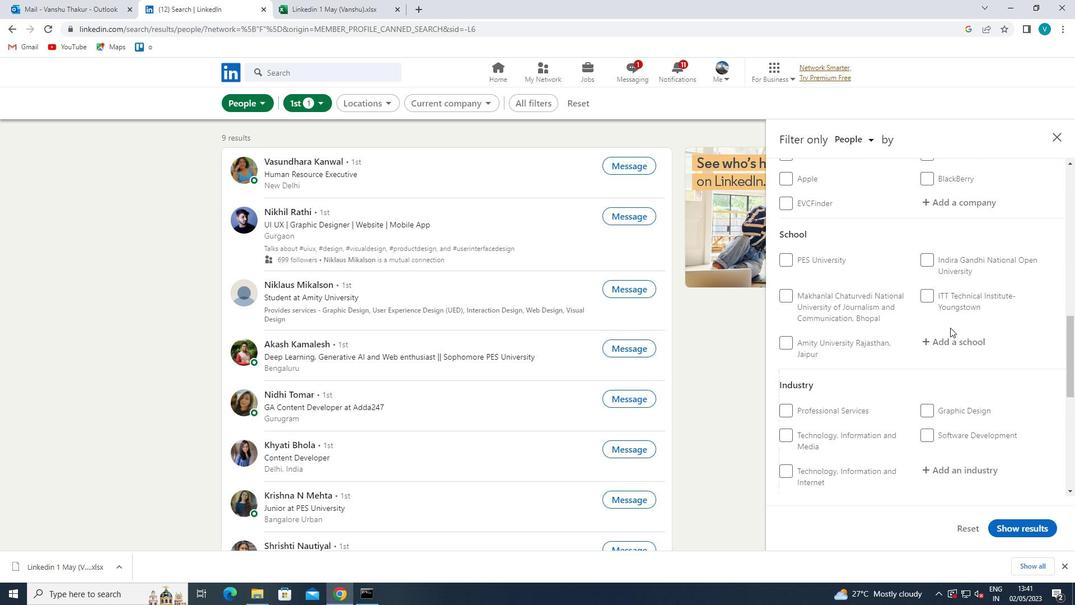 
Action: Key pressed <Key.shift>DR,<Key.backspace>.<Key.space><Key.shift><Key.shift><Key.shift><Key.shift><Key.shift><Key.shift><Key.shift><Key.shift><Key.shift><Key.shift><Key.shift><Key.shift><Key.shift><Key.shift><Key.shift><Key.shift><Key.shift><Key.shift><Key.shift><Key.shift><Key.shift><Key.shift><Key.shift><Key.shift><Key.shift><Key.shift><Key.shift><Key.shift><Key.shift><Key.shift><Key.shift><Key.shift><Key.shift><Key.shift><Key.shift><Key.shift><Key.shift><Key.shift><Key.shift><Key.shift><Key.shift><Key.shift><Key.shift><Key.shift><Key.shift><Key.shift><Key.shift><Key.shift><Key.shift><Key.shift><Key.shift><Key.shift><Key.shift><Key.shift><Key.shift><Key.shift><Key.shift><Key.shift><Key.shift><Key.shift><Key.shift><Key.shift><Key.shift><Key.shift><Key.shift><Key.shift><Key.shift><Key.shift><Key.shift><Key.shift><Key.shift><Key.shift><Key.shift><Key.shift><Key.shift><Key.shift><Key.shift><Key.shift><Key.shift><Key.shift><Key.shift><Key.shift><Key.shift><Key.shift><Key.shift><Key.shift><Key.shift><Key.shift><Key.shift><Key.shift><Key.shift><Key.shift><Key.shift><Key.shift><Key.shift><Key.shift><Key.shift><Key.shift><Key.shift><Key.shift><Key.shift><Key.shift><Key.shift><Key.shift><Key.shift><Key.shift><Key.shift><Key.shift><Key.shift><Key.shift><Key.shift><Key.shift><Key.shift><Key.shift><Key.shift><Key.shift><Key.shift><Key.shift><Key.shift><Key.shift><Key.shift><Key.shift><Key.shift><Key.shift><Key.shift><Key.shift><Key.shift><Key.shift><Key.shift><Key.shift>BALA
Screenshot: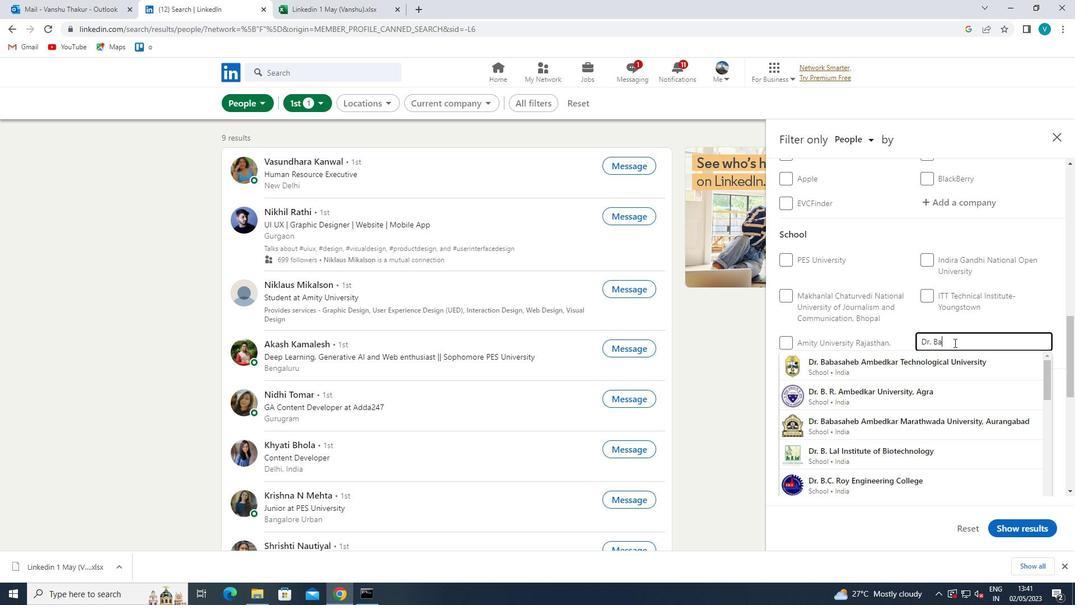 
Action: Mouse scrolled (954, 342) with delta (0, 0)
Screenshot: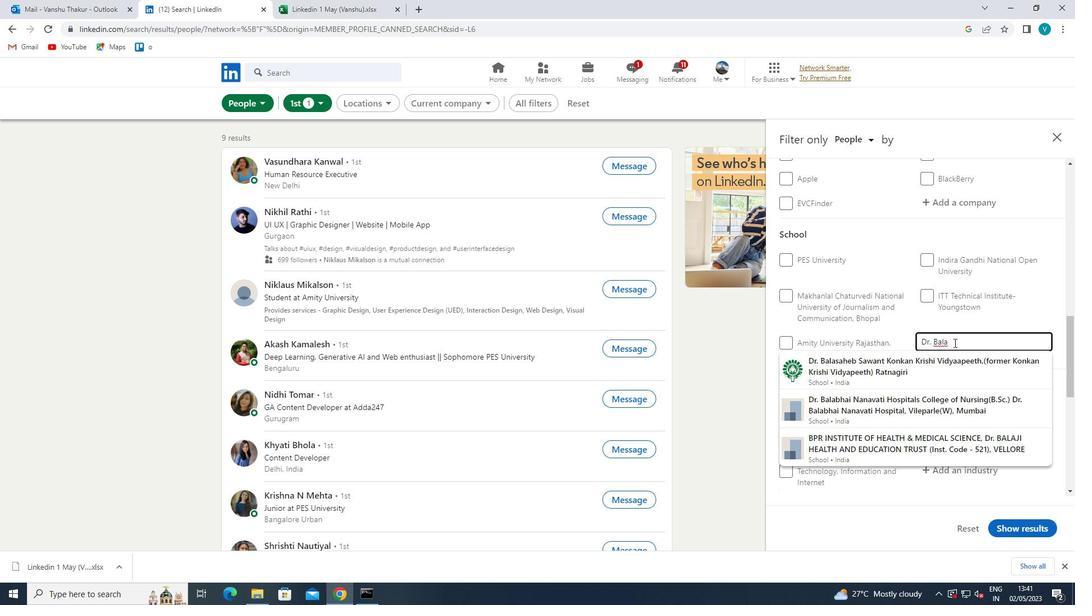 
Action: Mouse moved to (965, 317)
Screenshot: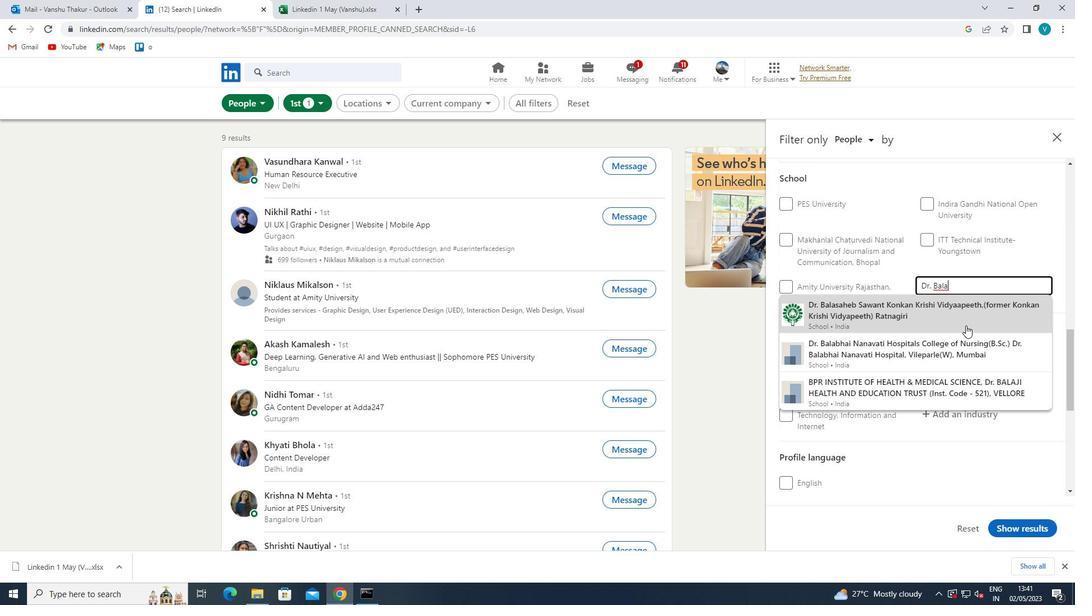 
Action: Mouse pressed left at (965, 317)
Screenshot: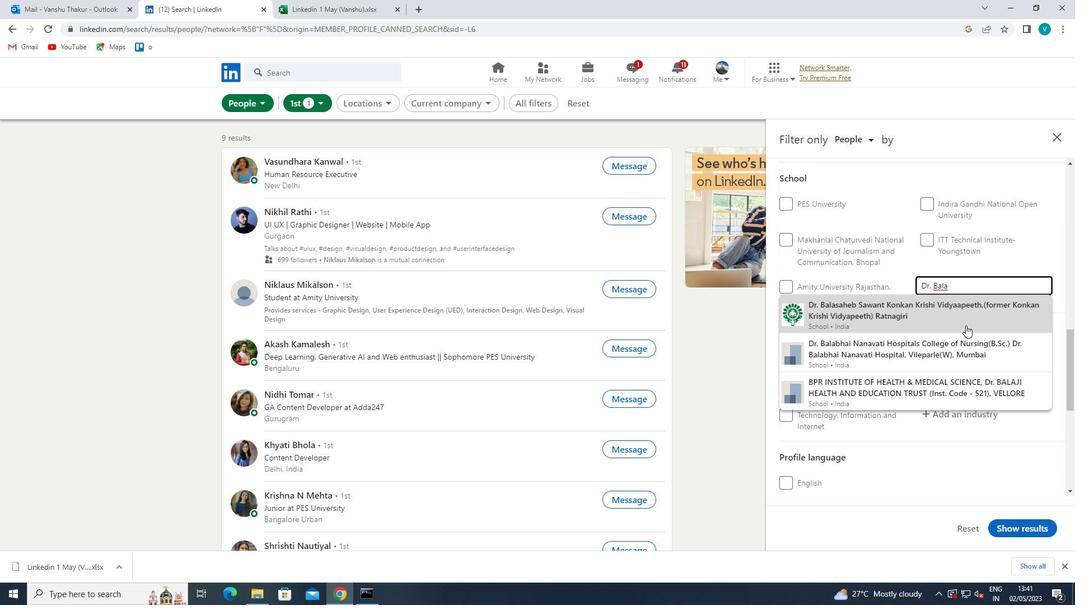 
Action: Mouse moved to (965, 319)
Screenshot: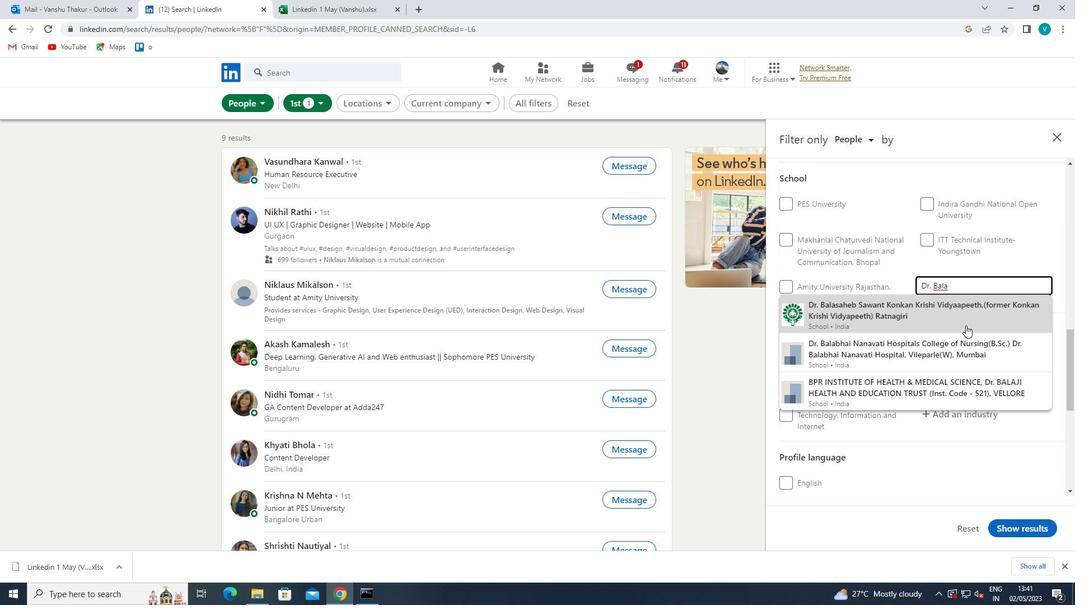 
Action: Mouse scrolled (965, 318) with delta (0, 0)
Screenshot: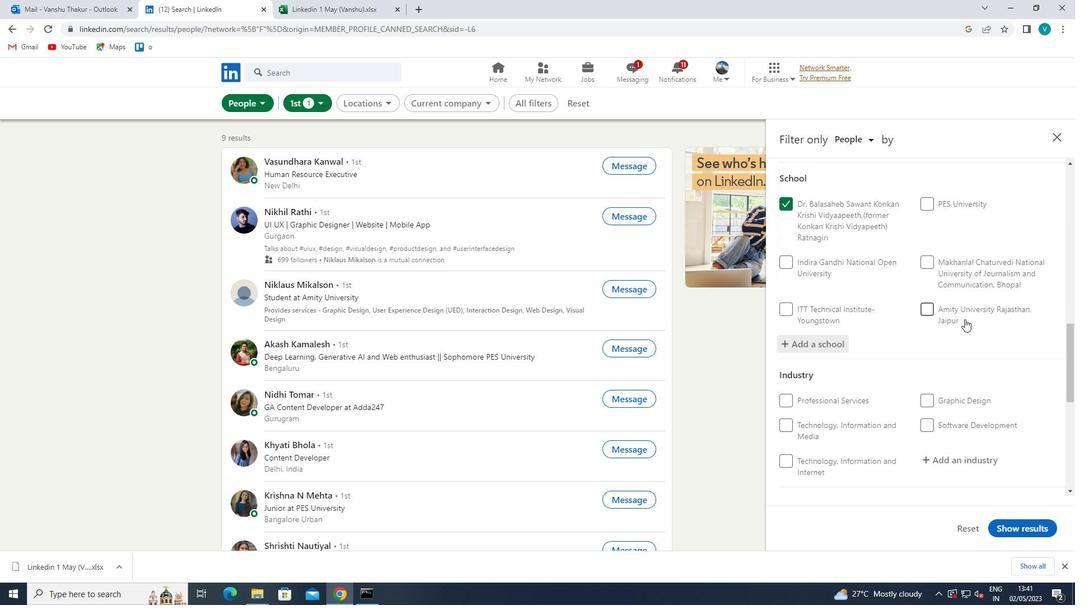 
Action: Mouse scrolled (965, 318) with delta (0, 0)
Screenshot: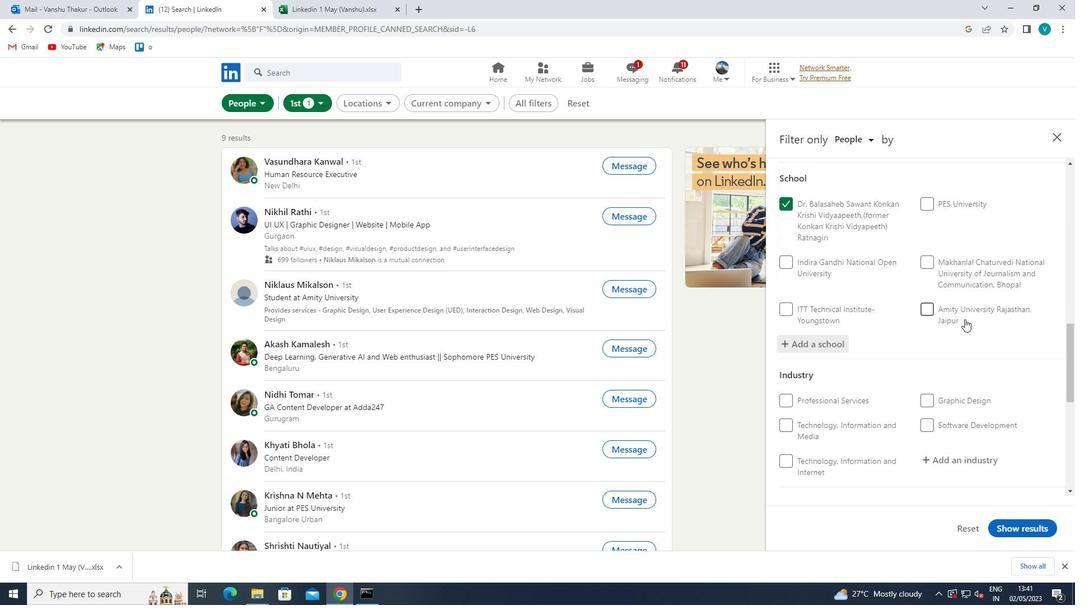 
Action: Mouse scrolled (965, 318) with delta (0, 0)
Screenshot: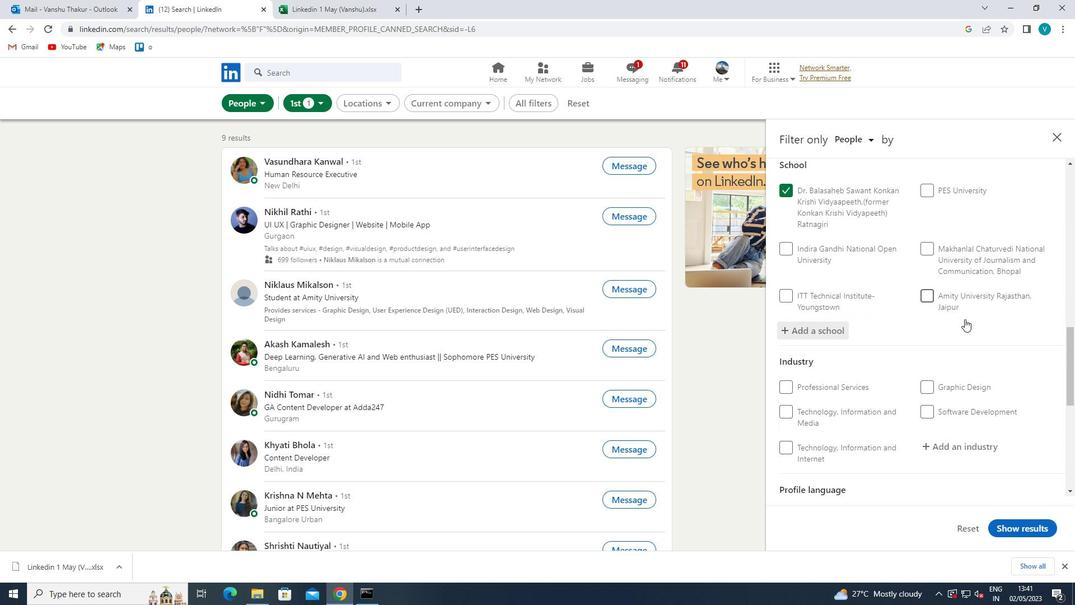 
Action: Mouse moved to (972, 293)
Screenshot: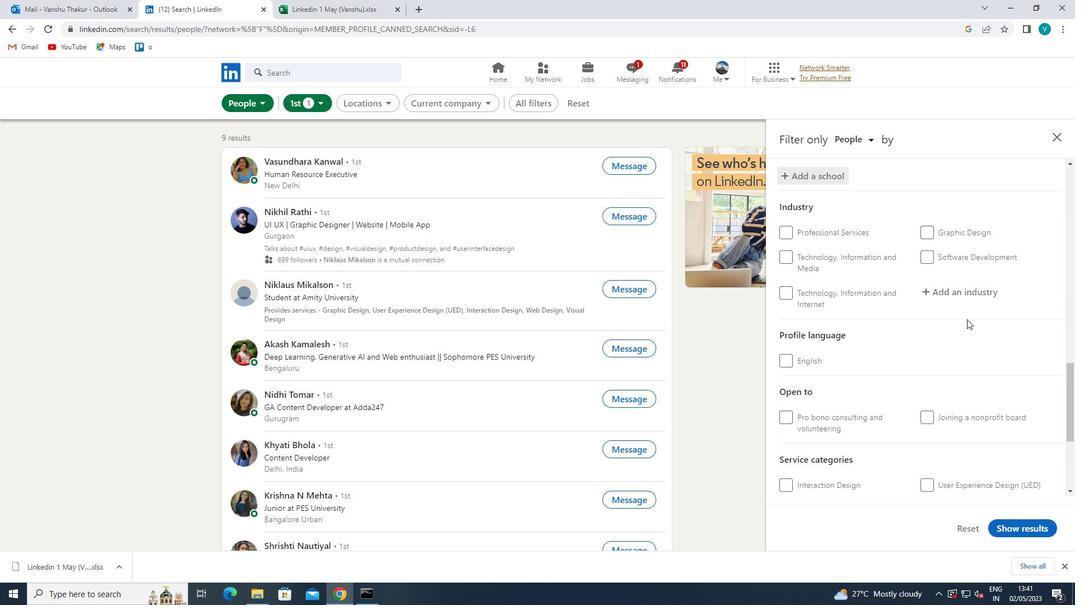
Action: Mouse pressed left at (972, 293)
Screenshot: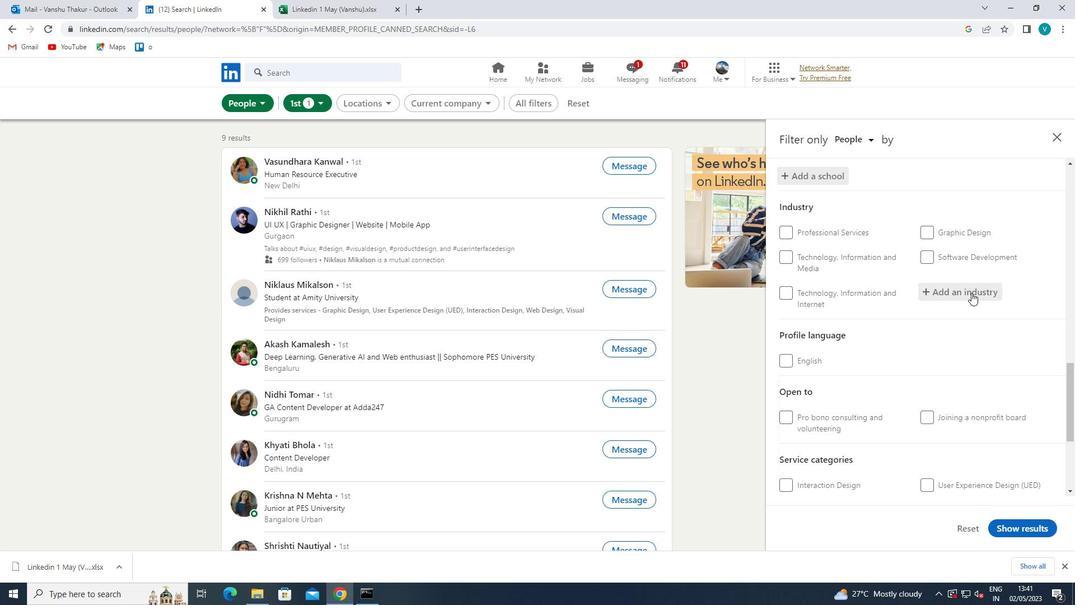 
Action: Key pressed <Key.shift>FLIGHT<Key.space>
Screenshot: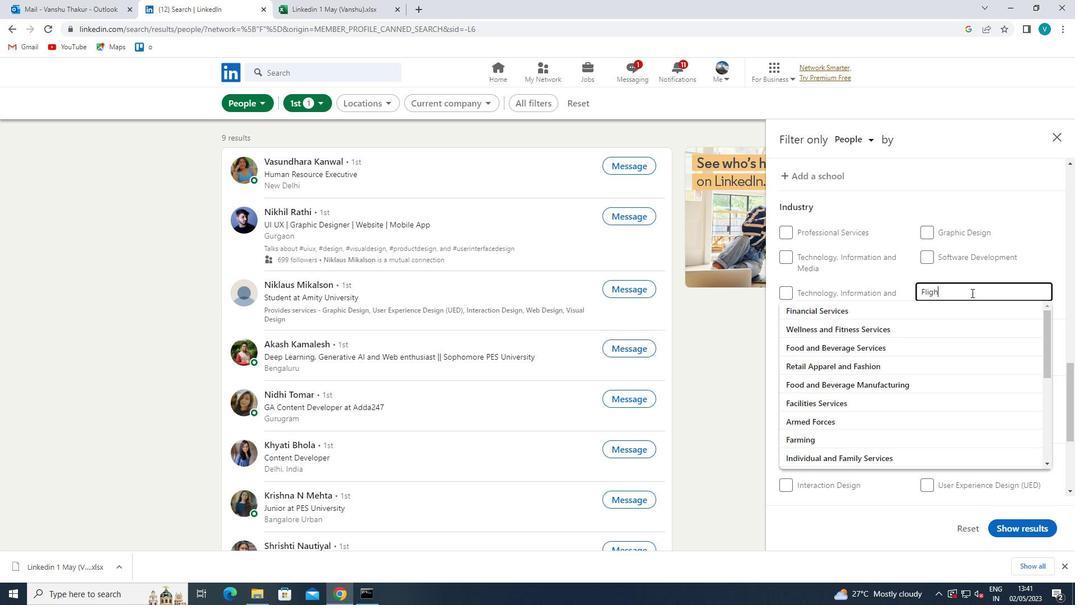 
Action: Mouse moved to (953, 307)
Screenshot: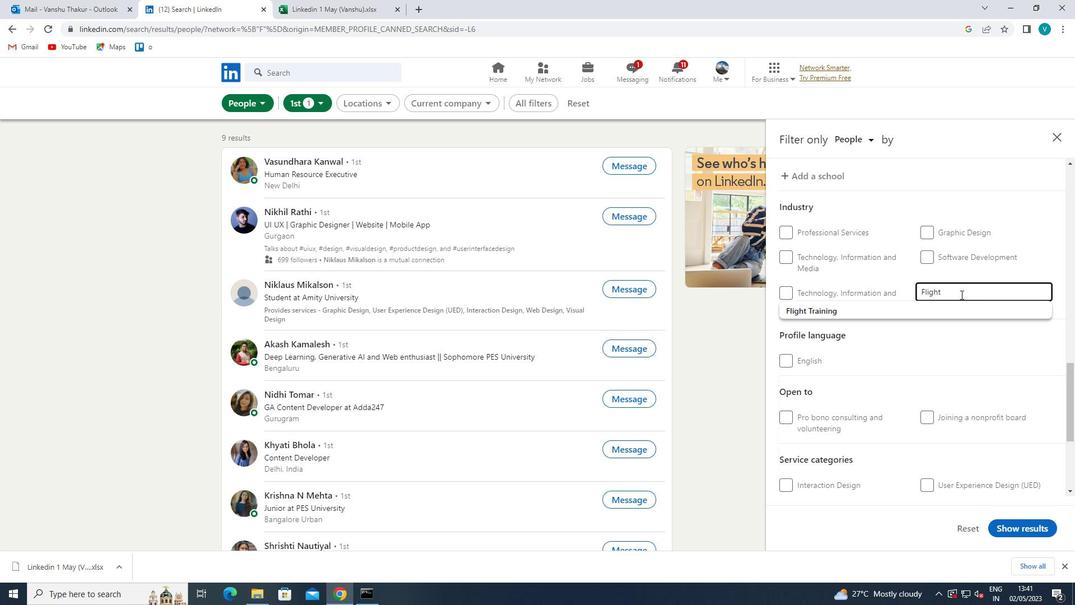 
Action: Mouse pressed left at (953, 307)
Screenshot: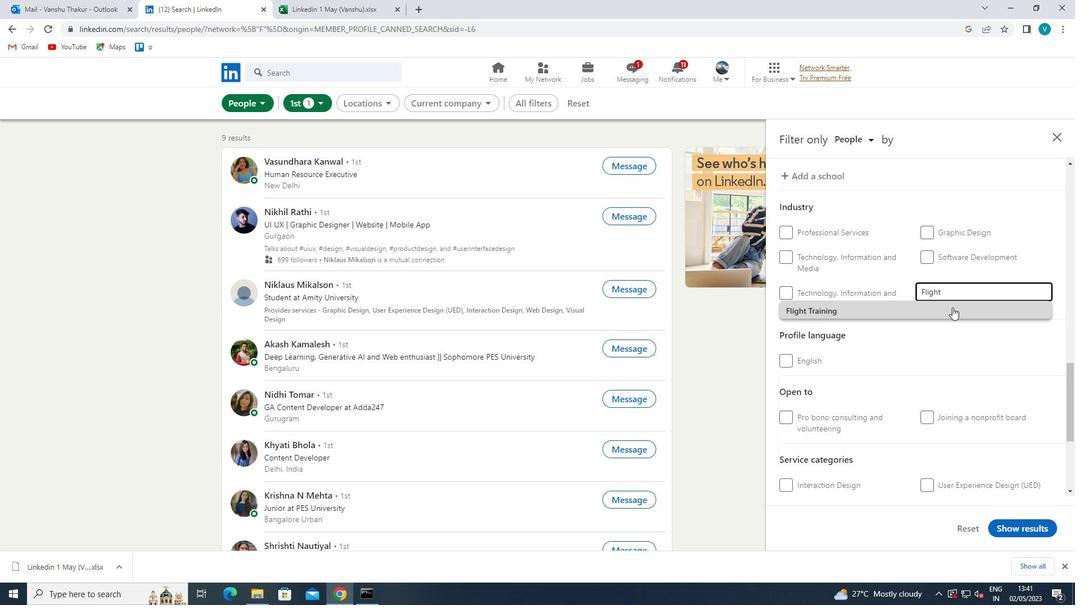 
Action: Mouse scrolled (953, 307) with delta (0, 0)
Screenshot: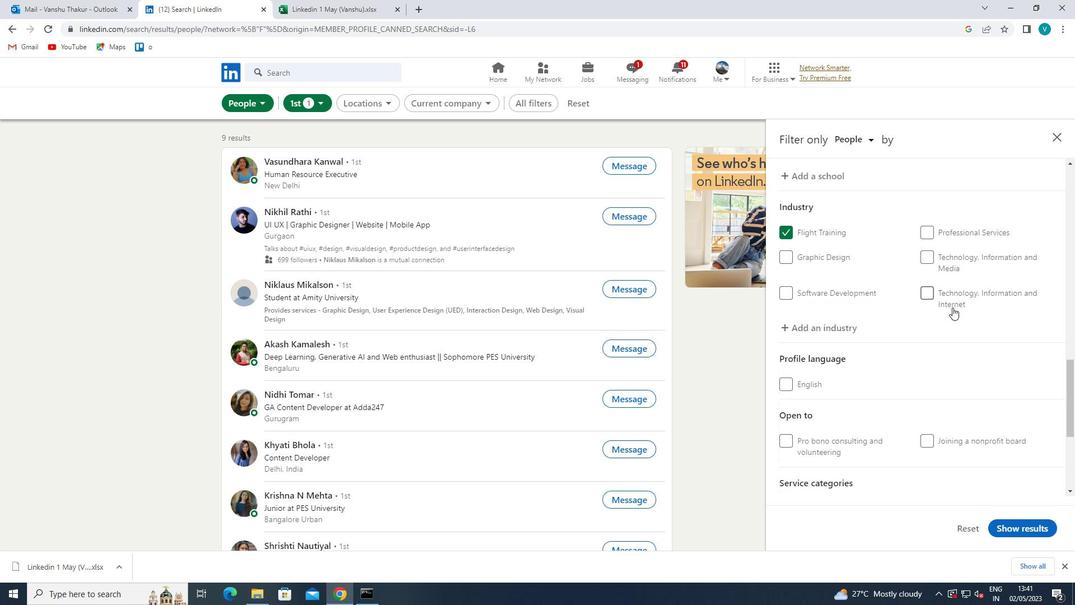 
Action: Mouse scrolled (953, 307) with delta (0, 0)
Screenshot: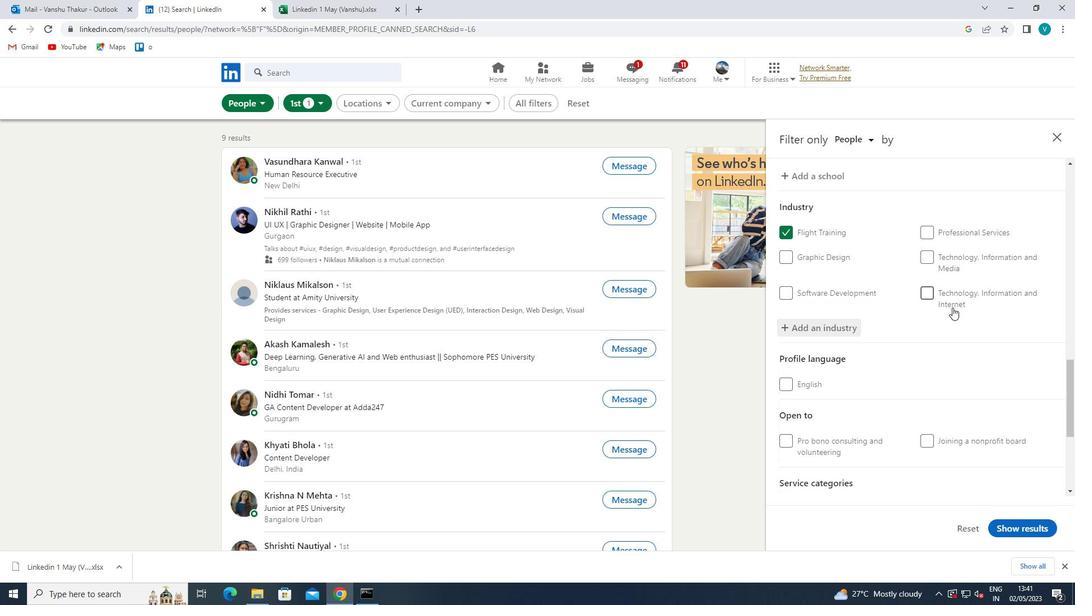 
Action: Mouse moved to (953, 312)
Screenshot: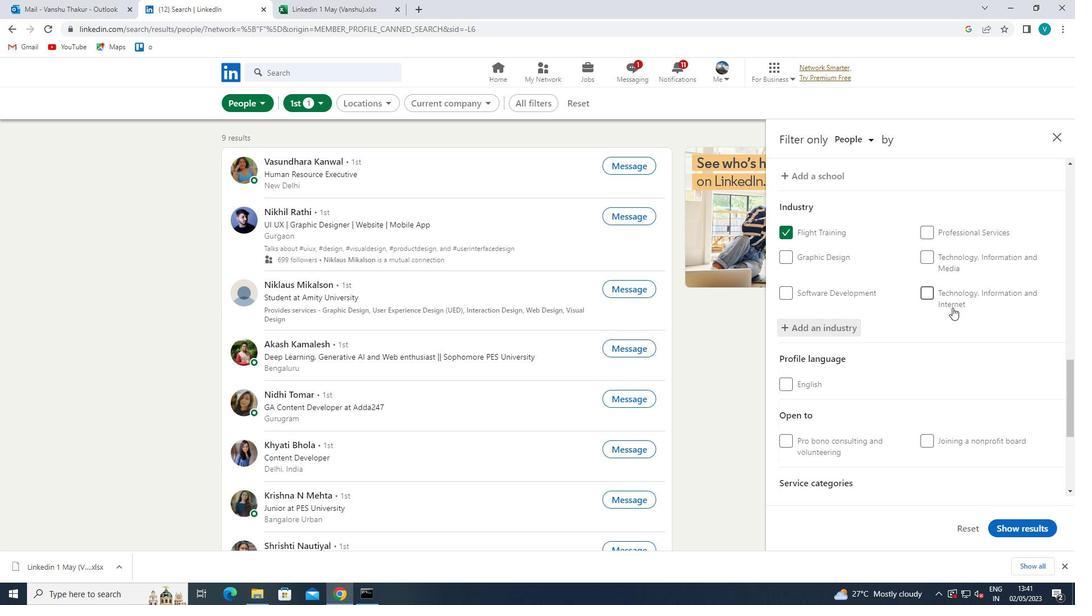 
Action: Mouse scrolled (953, 312) with delta (0, 0)
Screenshot: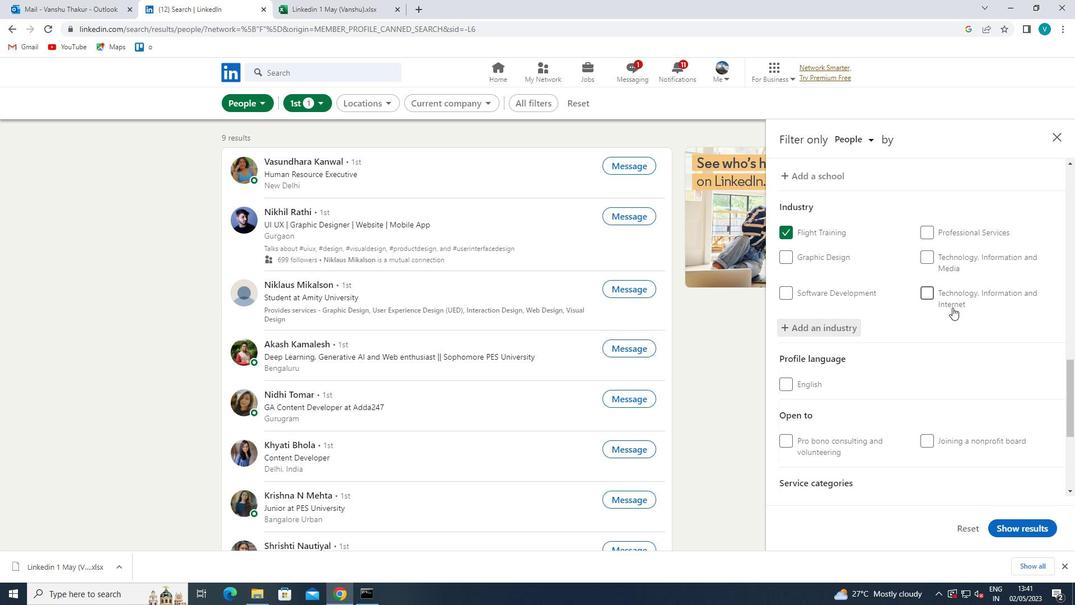 
Action: Mouse moved to (954, 317)
Screenshot: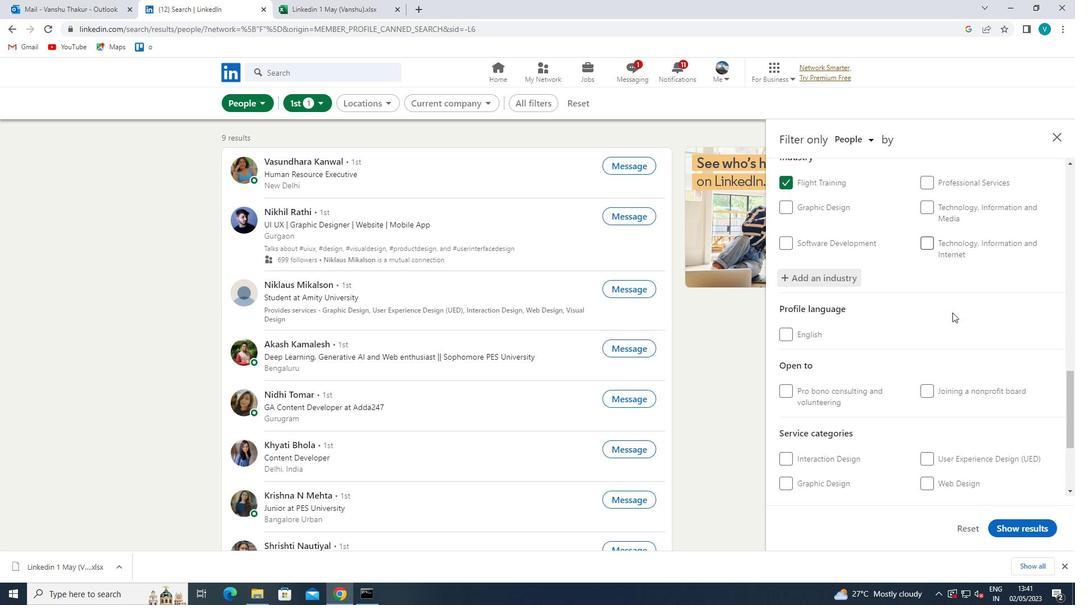 
Action: Mouse scrolled (954, 316) with delta (0, 0)
Screenshot: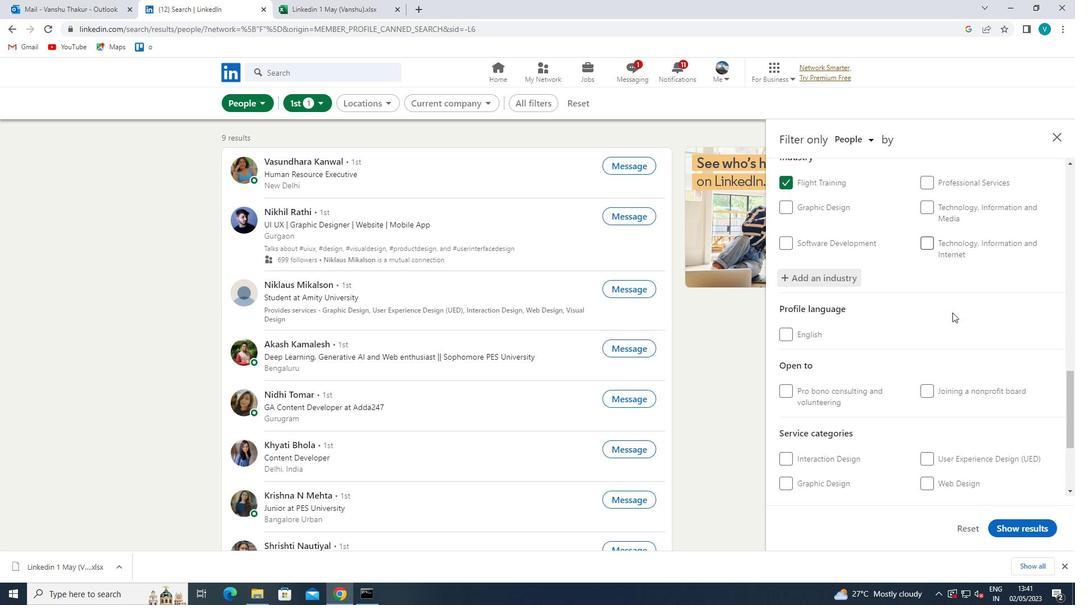 
Action: Mouse moved to (962, 339)
Screenshot: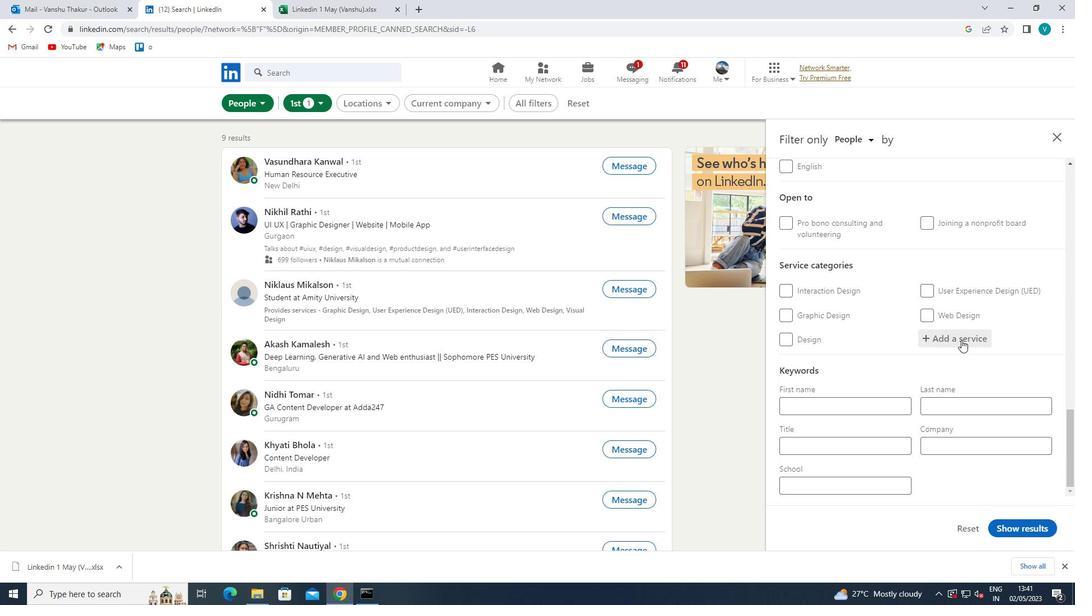 
Action: Mouse pressed left at (962, 339)
Screenshot: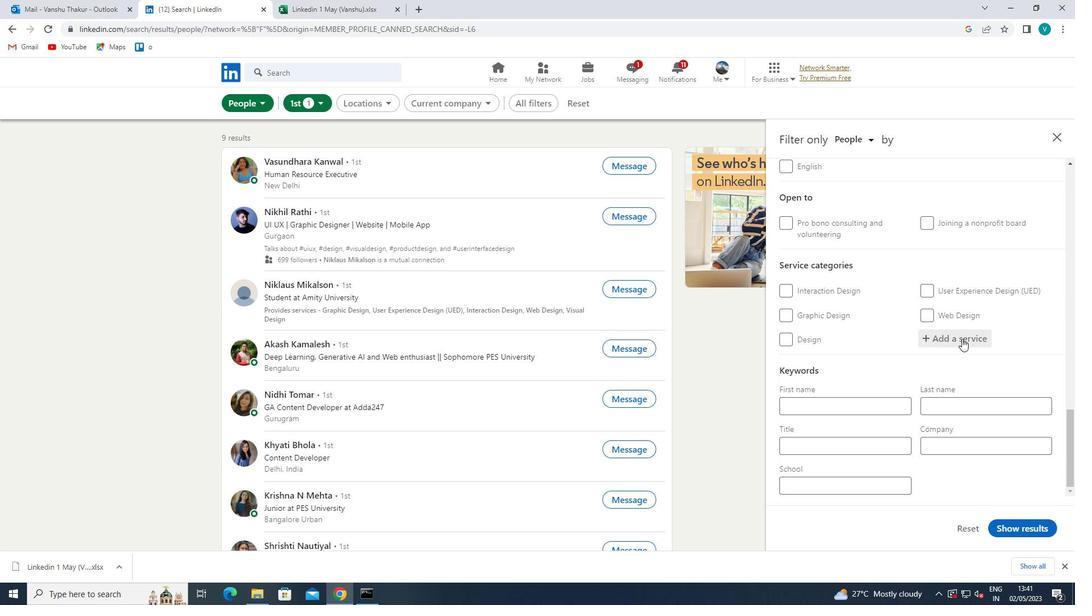 
Action: Key pressed <Key.shift>TECHNICAL<Key.space>
Screenshot: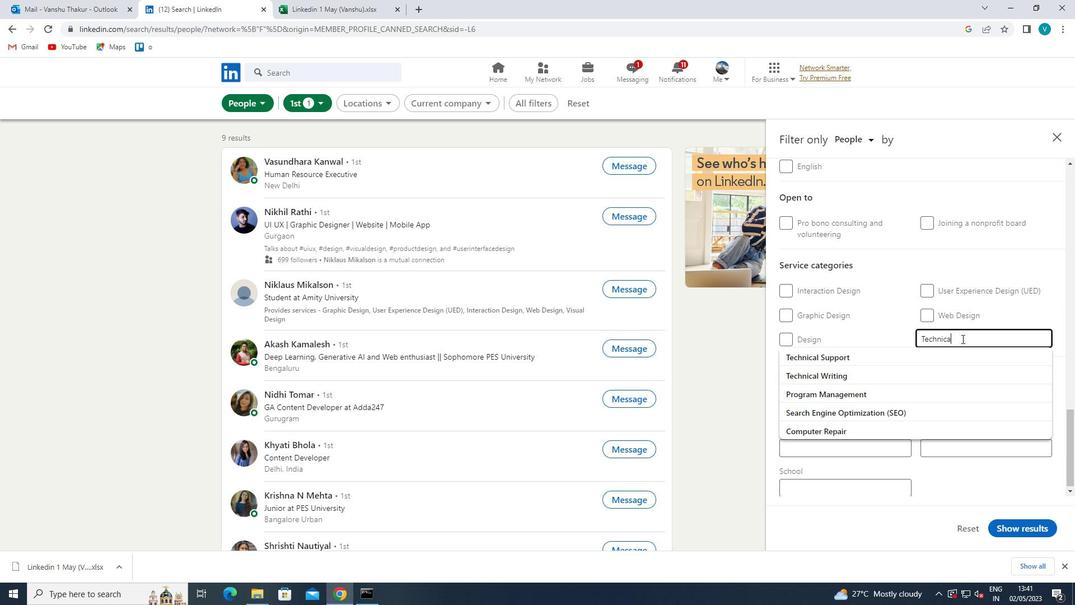 
Action: Mouse moved to (883, 332)
Screenshot: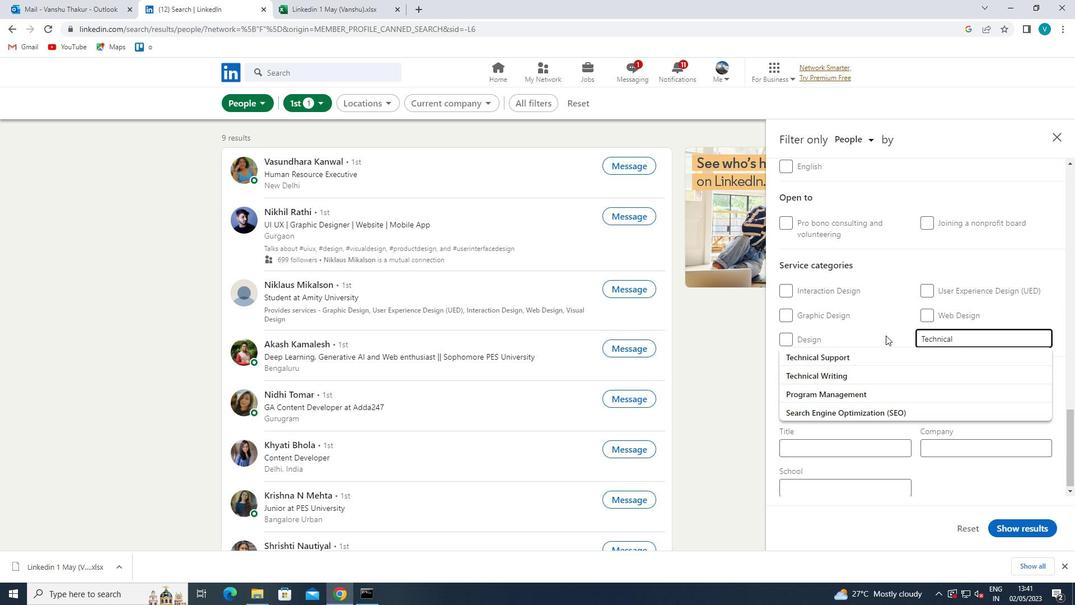 
Action: Mouse pressed left at (883, 332)
Screenshot: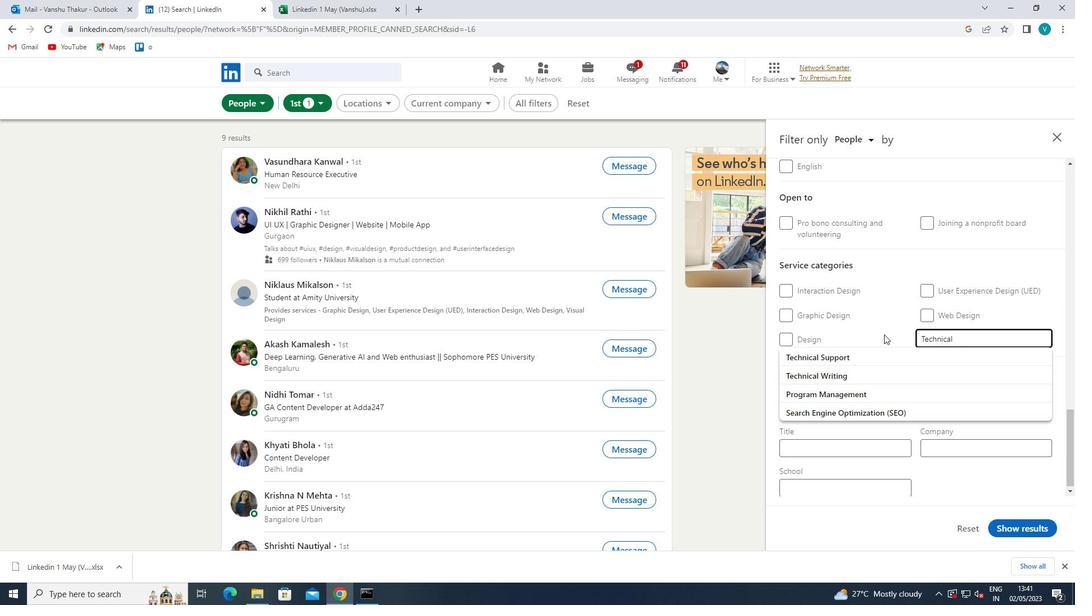 
Action: Mouse moved to (883, 332)
Screenshot: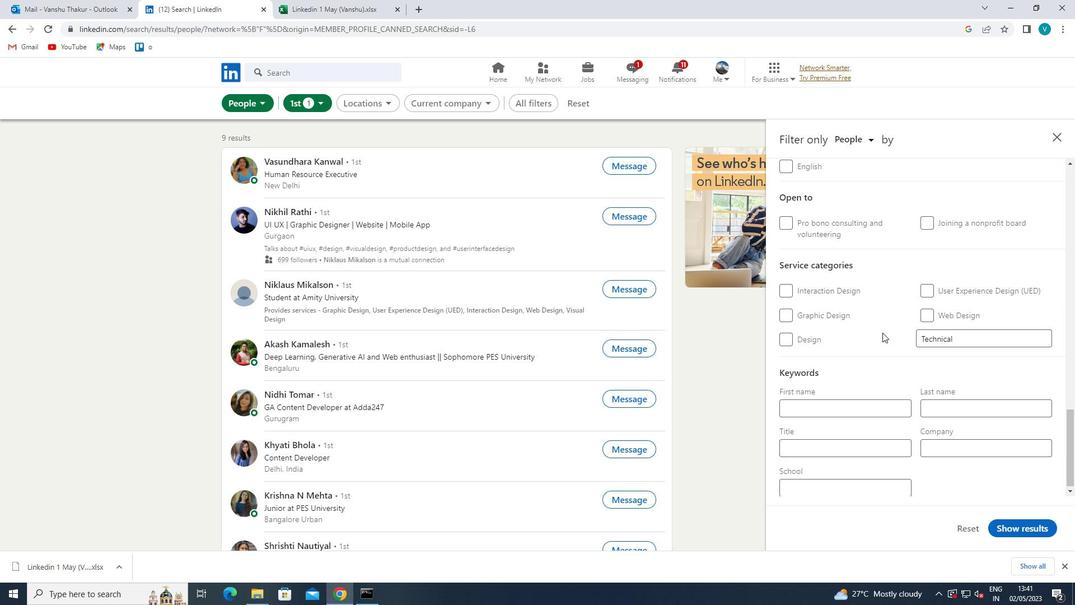 
Action: Mouse scrolled (883, 332) with delta (0, 0)
Screenshot: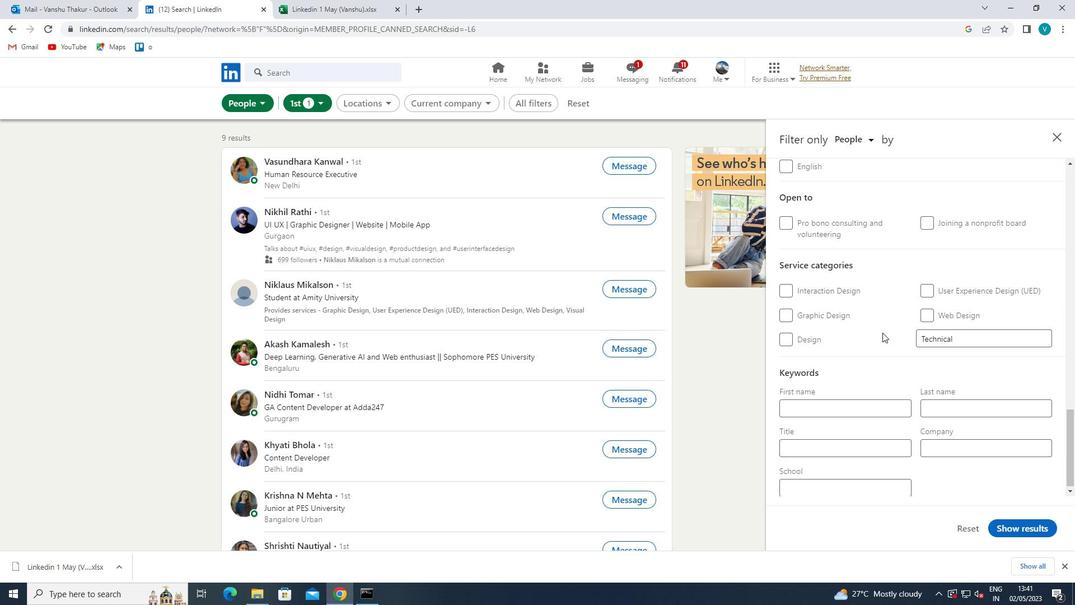 
Action: Mouse moved to (884, 333)
Screenshot: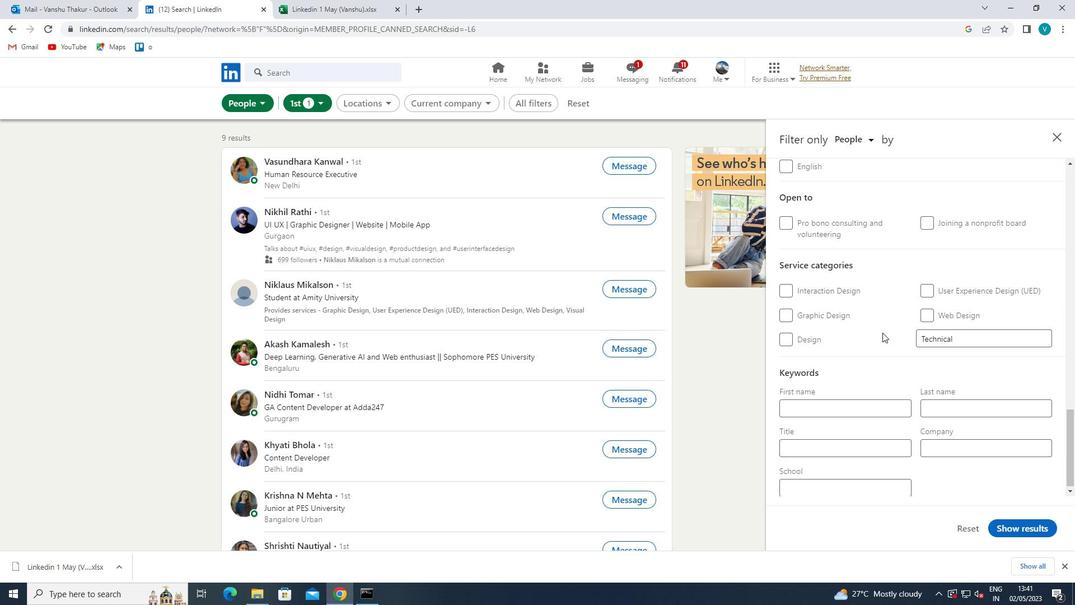 
Action: Mouse scrolled (884, 332) with delta (0, 0)
Screenshot: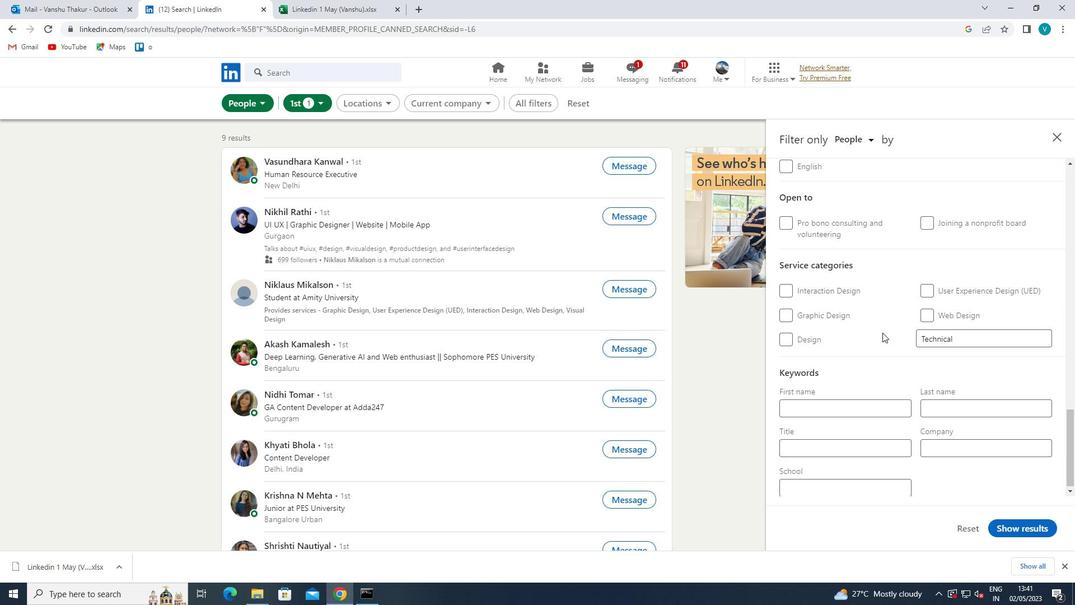 
Action: Mouse moved to (884, 334)
Screenshot: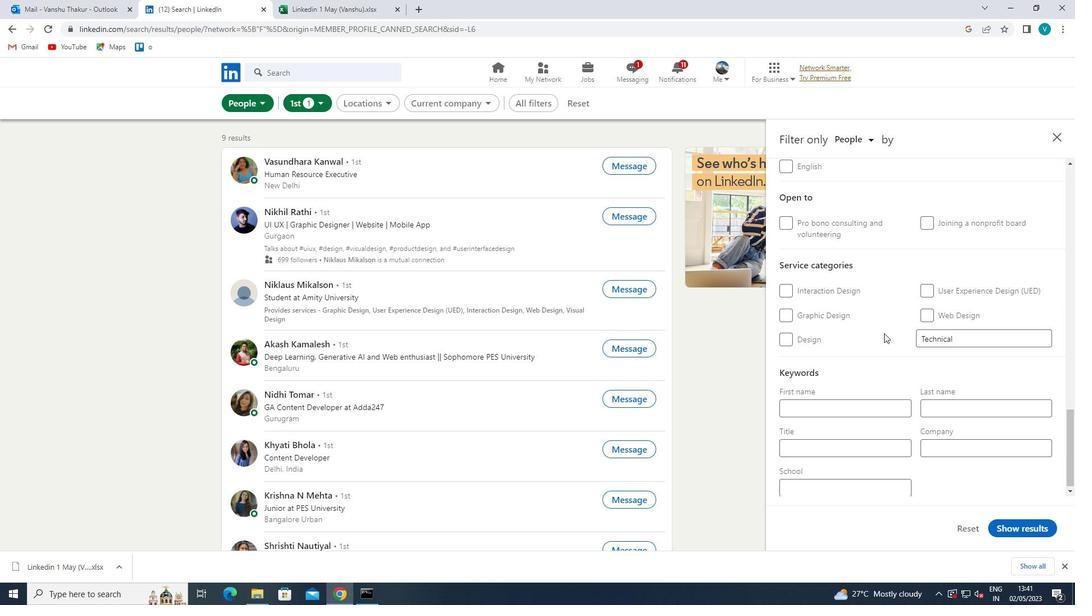 
Action: Mouse scrolled (884, 334) with delta (0, 0)
Screenshot: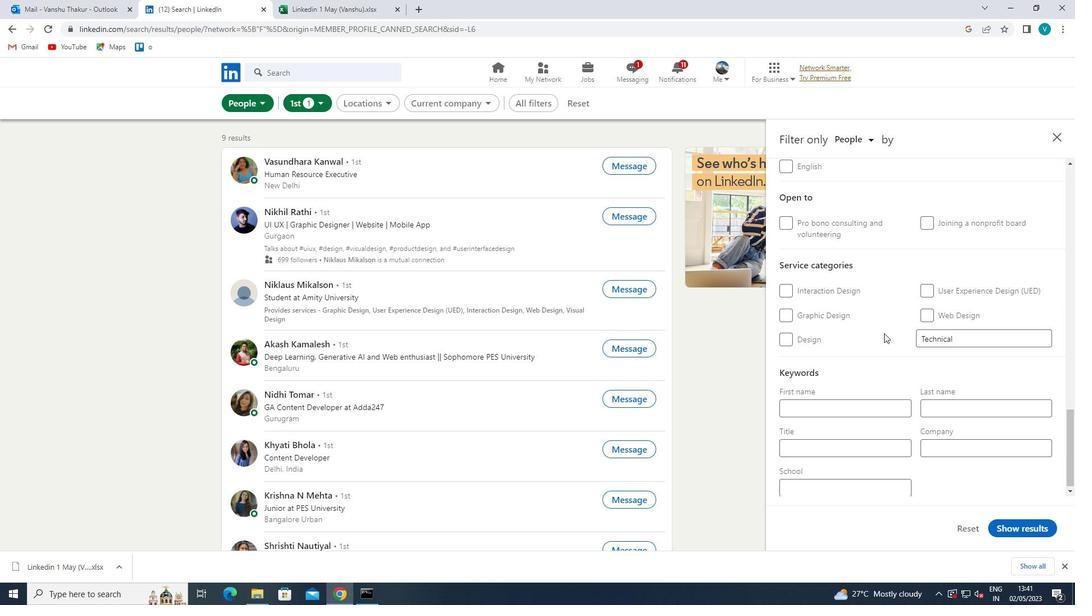 
Action: Mouse moved to (864, 438)
Screenshot: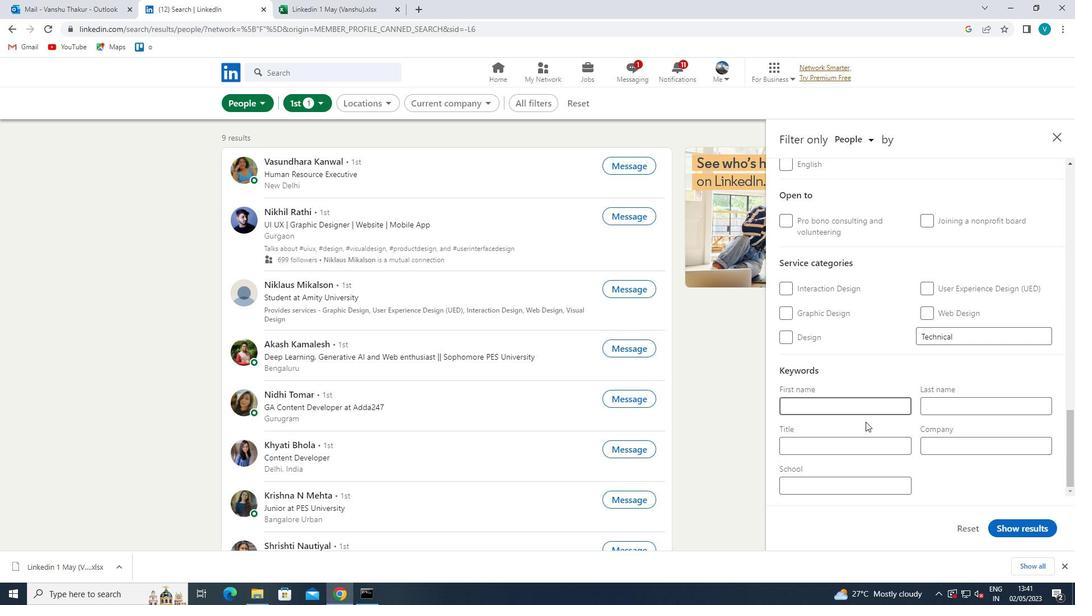 
Action: Mouse pressed left at (864, 438)
Screenshot: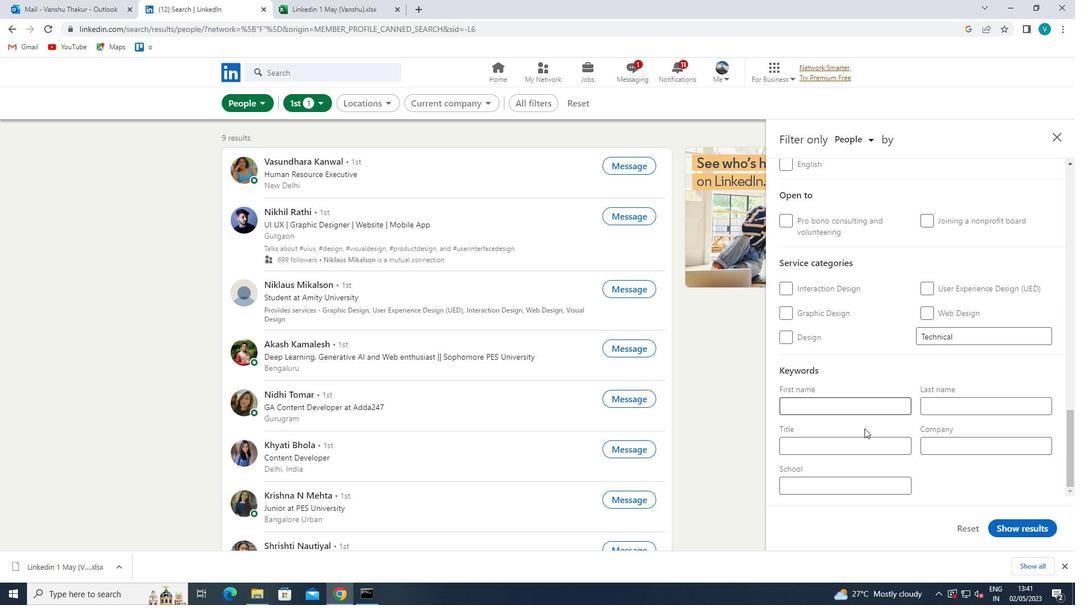 
Action: Mouse moved to (865, 438)
Screenshot: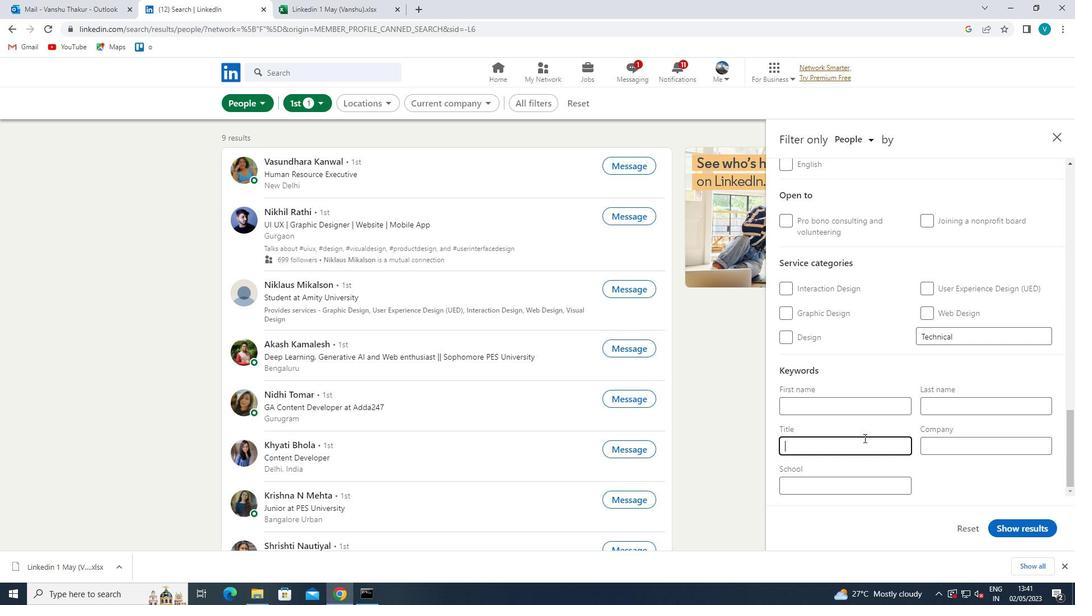 
Action: Key pressed <Key.shift><Key.shift><Key.shift><Key.shift><Key.shift><Key.shift><Key.shift><Key.shift><Key.shift>FAST<Key.space><Key.shift>FOOD<Key.space><Key.shift>WORKER<Key.space>
Screenshot: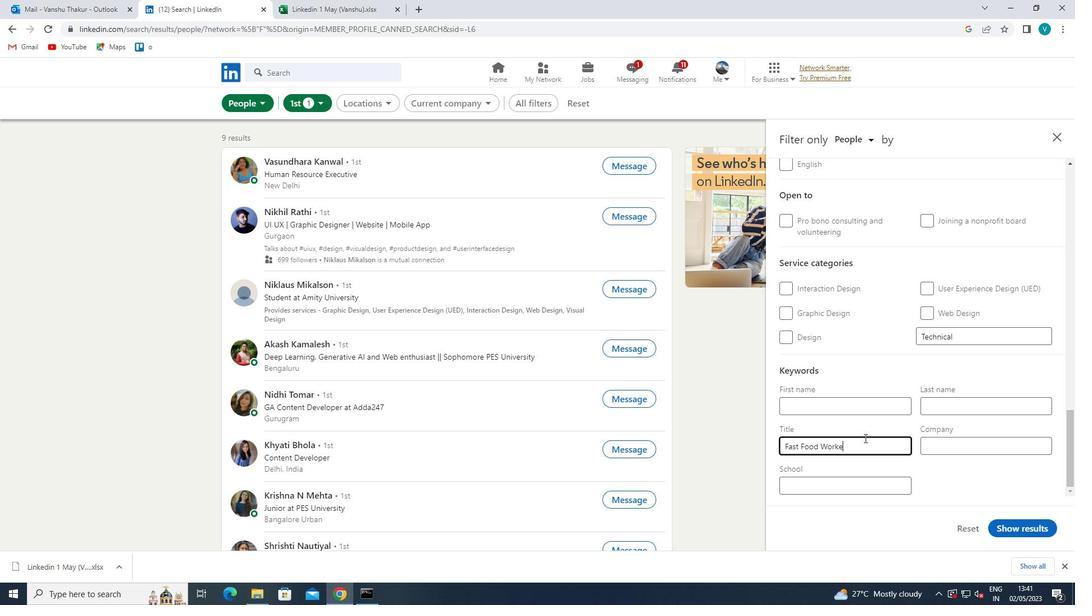 
Action: Mouse moved to (1021, 527)
Screenshot: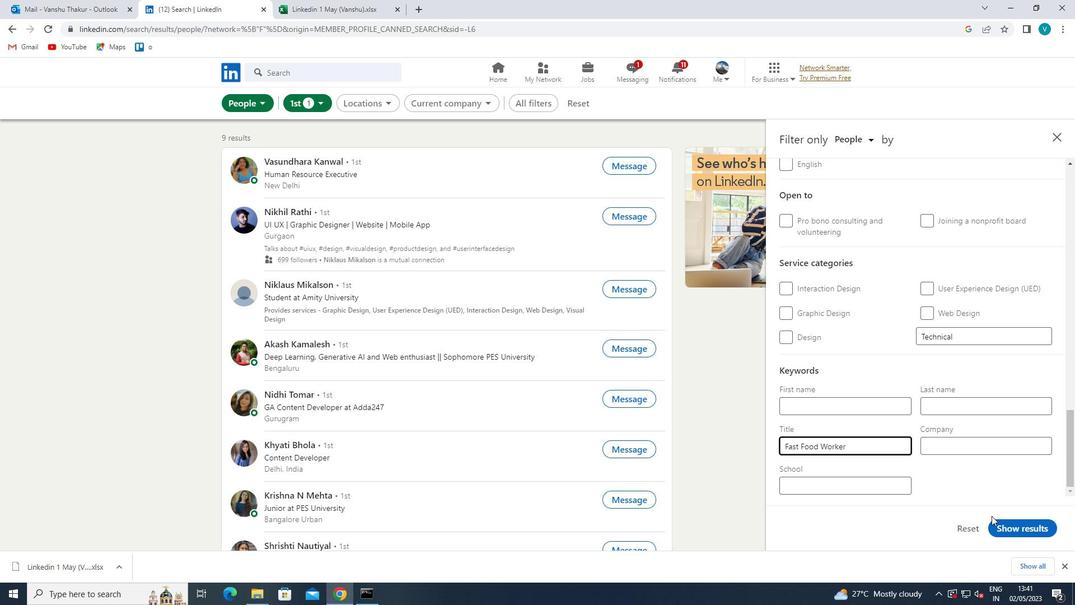 
Action: Mouse pressed left at (1021, 527)
Screenshot: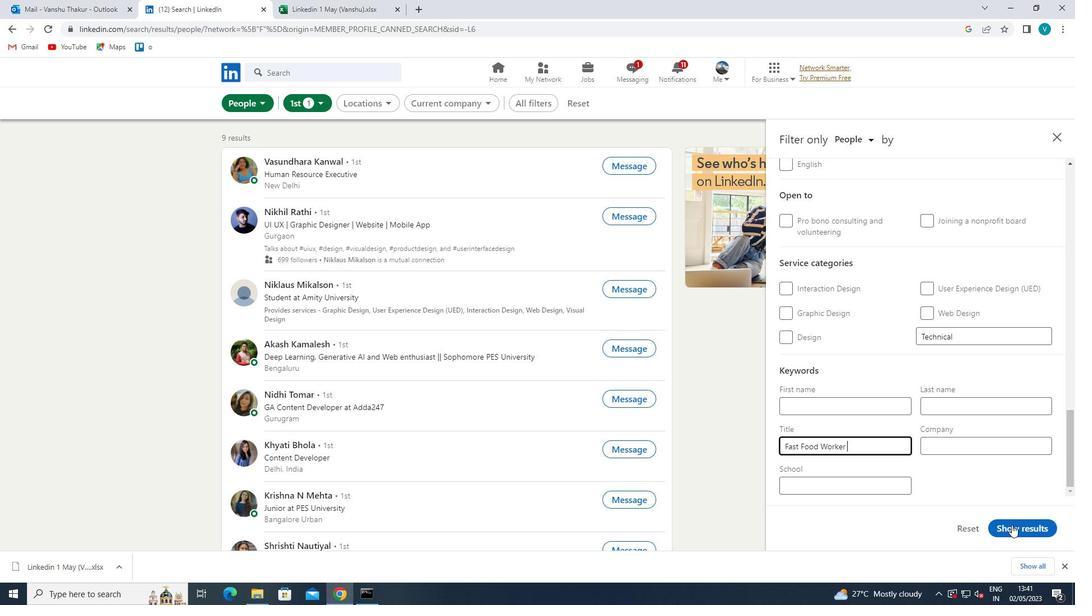 
Action: Mouse moved to (1016, 530)
Screenshot: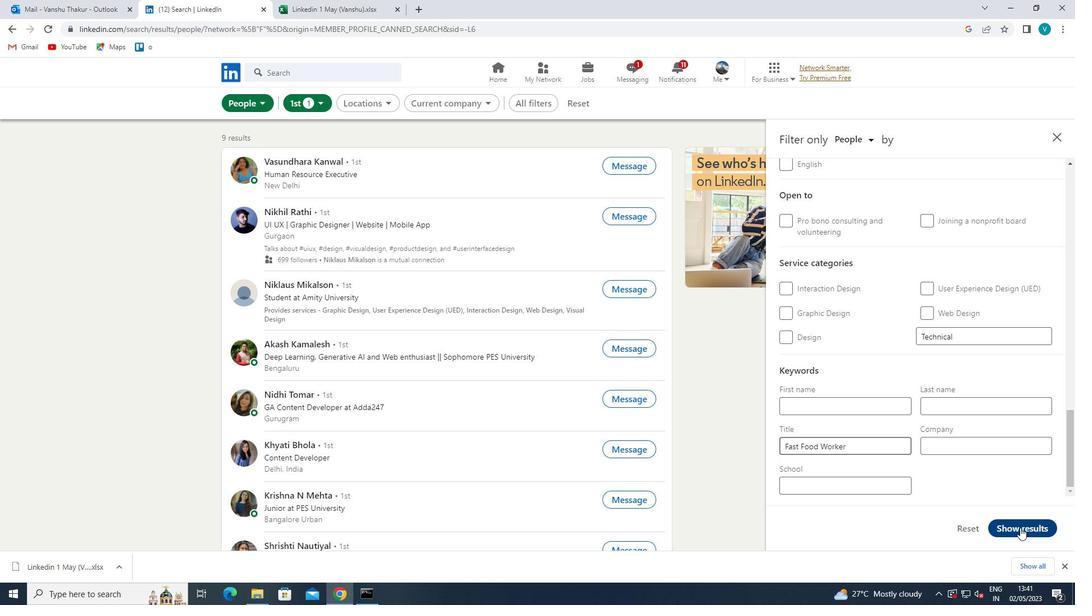 
